 Task: Find connections with filter location Riachão do Jacuípe with filter topic #Economywith filter profile language German with filter current company Universal Ally with filter school Shri Shikshayatan College with filter industry Retail Furniture and Home Furnishings with filter service category Commercial Real Estate with filter keywords title Caregiver
Action: Mouse moved to (189, 217)
Screenshot: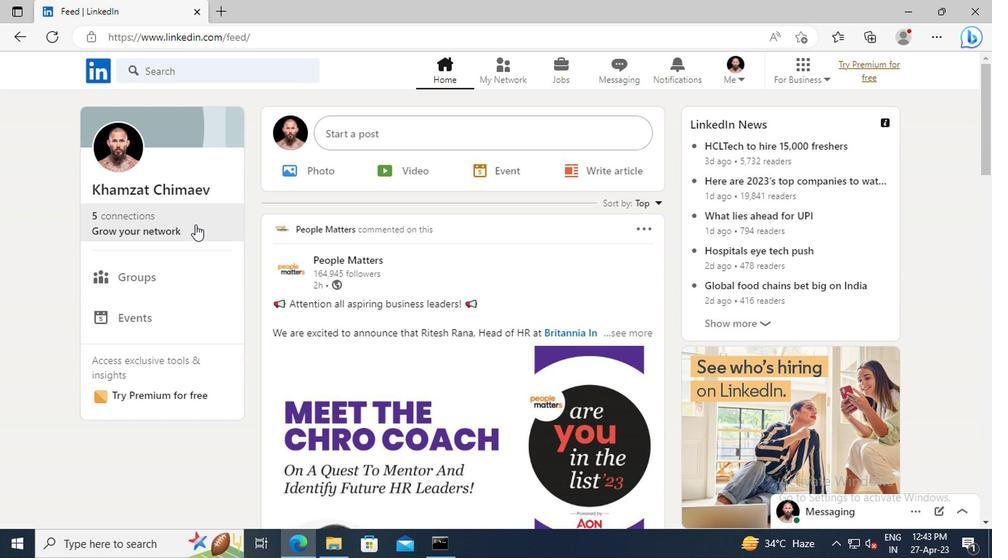 
Action: Mouse pressed left at (189, 217)
Screenshot: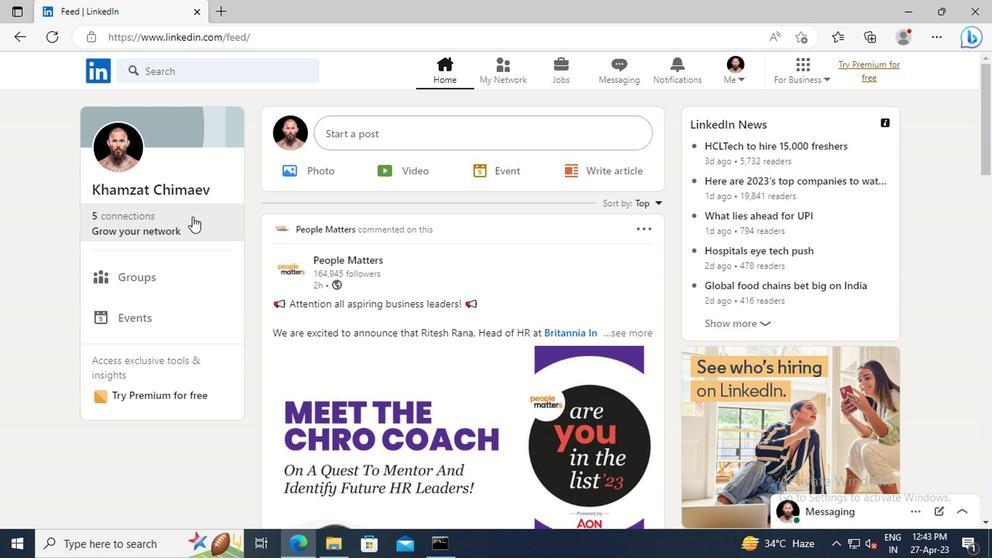 
Action: Mouse moved to (192, 157)
Screenshot: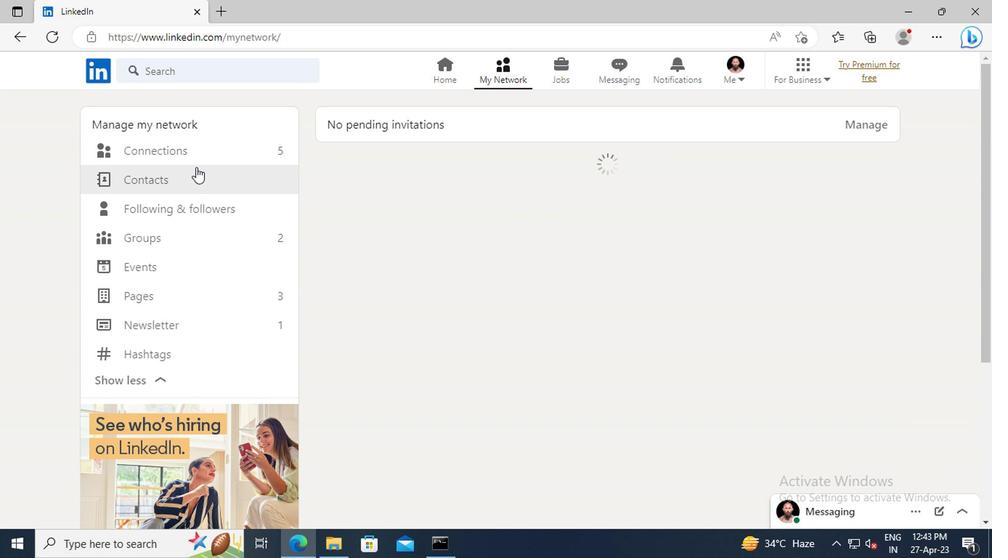 
Action: Mouse pressed left at (192, 157)
Screenshot: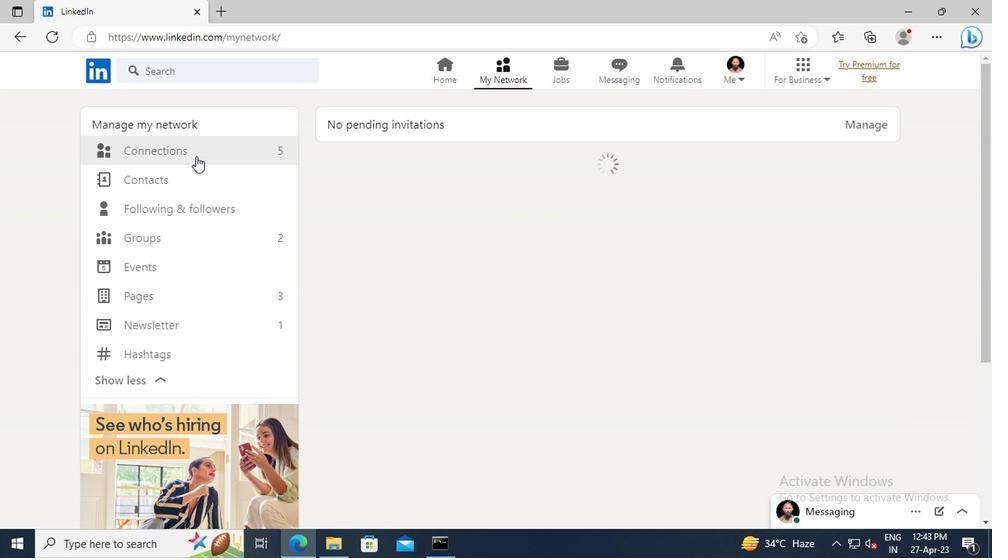 
Action: Mouse moved to (593, 157)
Screenshot: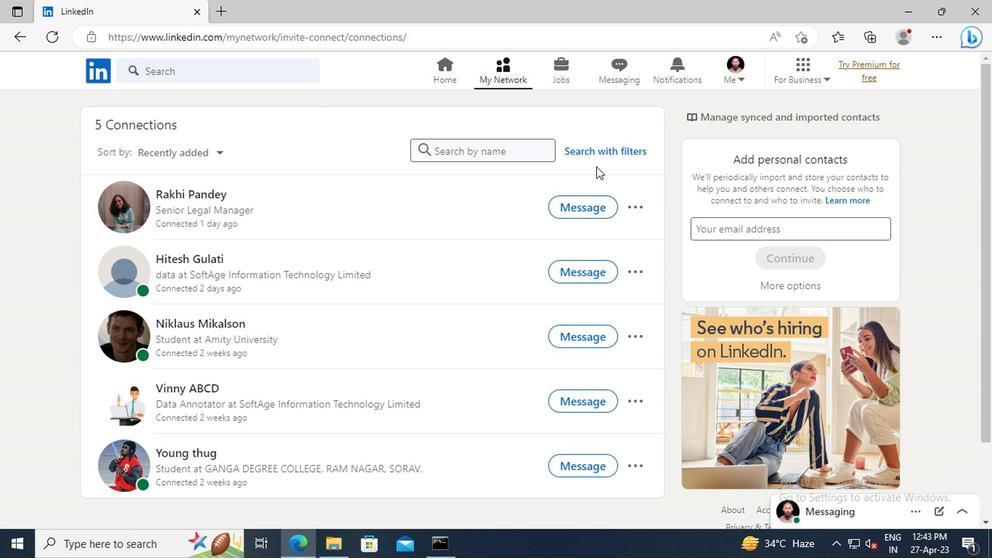 
Action: Mouse pressed left at (593, 157)
Screenshot: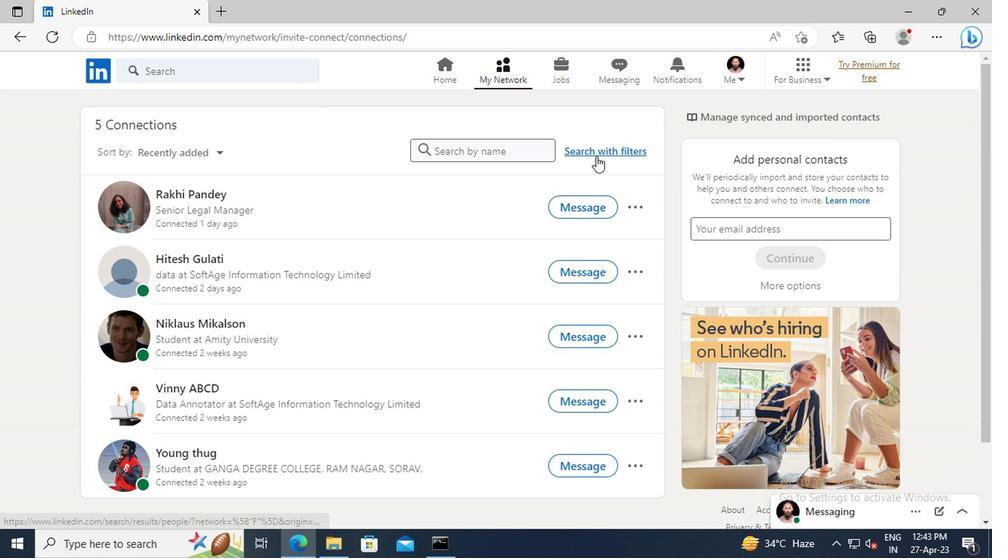 
Action: Mouse moved to (545, 114)
Screenshot: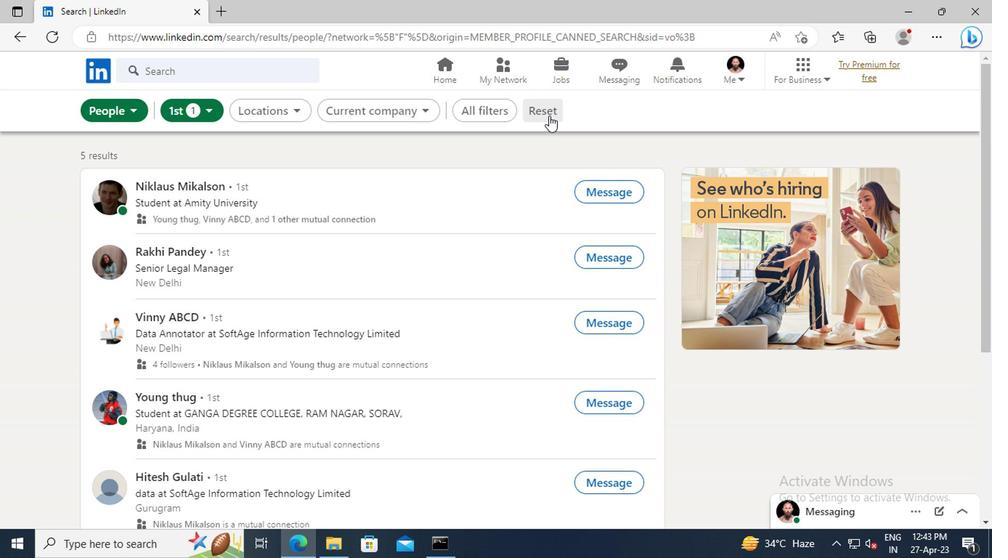 
Action: Mouse pressed left at (545, 114)
Screenshot: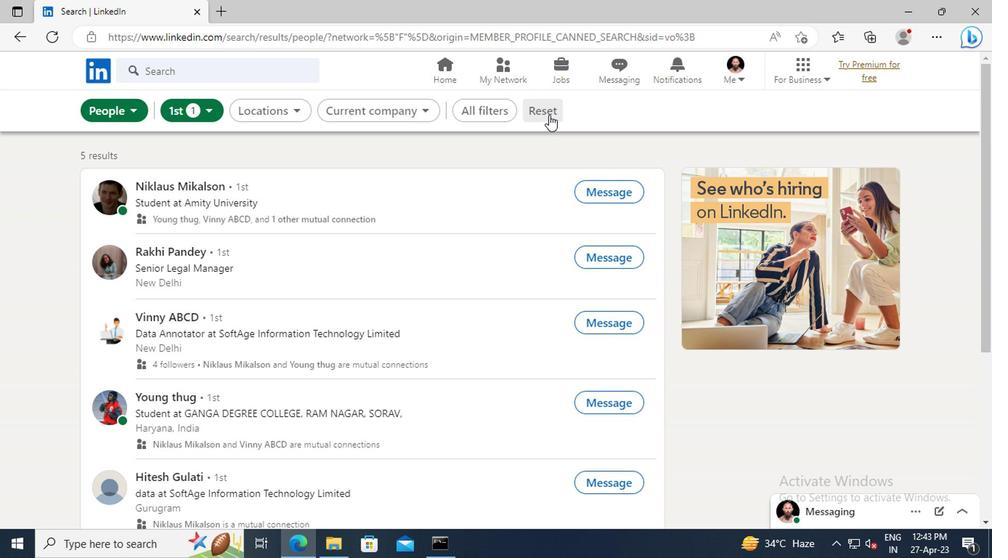 
Action: Mouse moved to (517, 112)
Screenshot: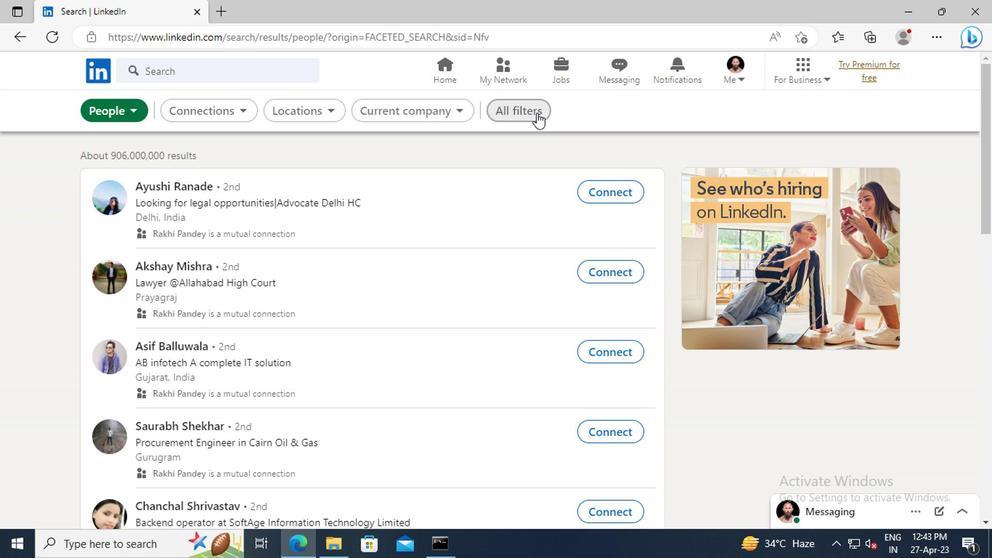 
Action: Mouse pressed left at (517, 112)
Screenshot: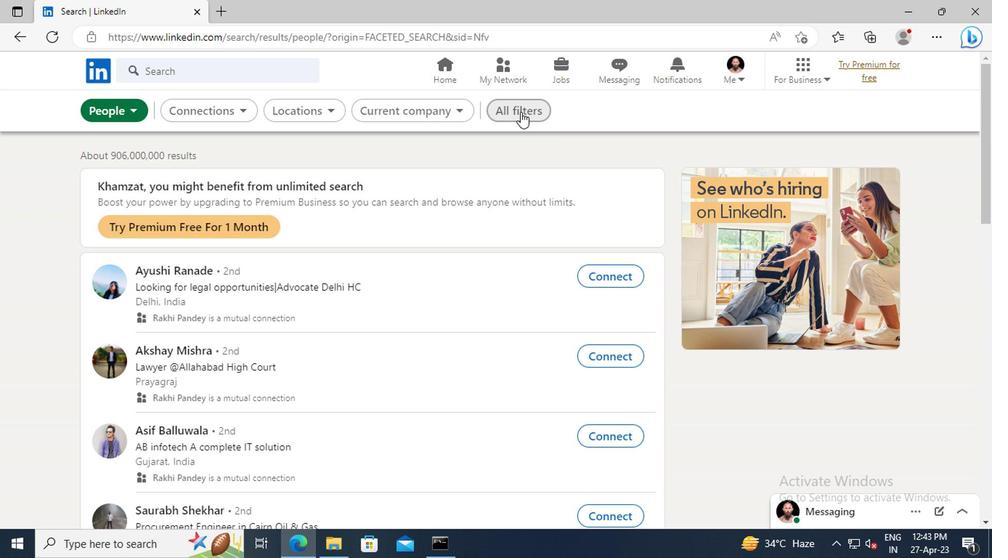 
Action: Mouse moved to (816, 287)
Screenshot: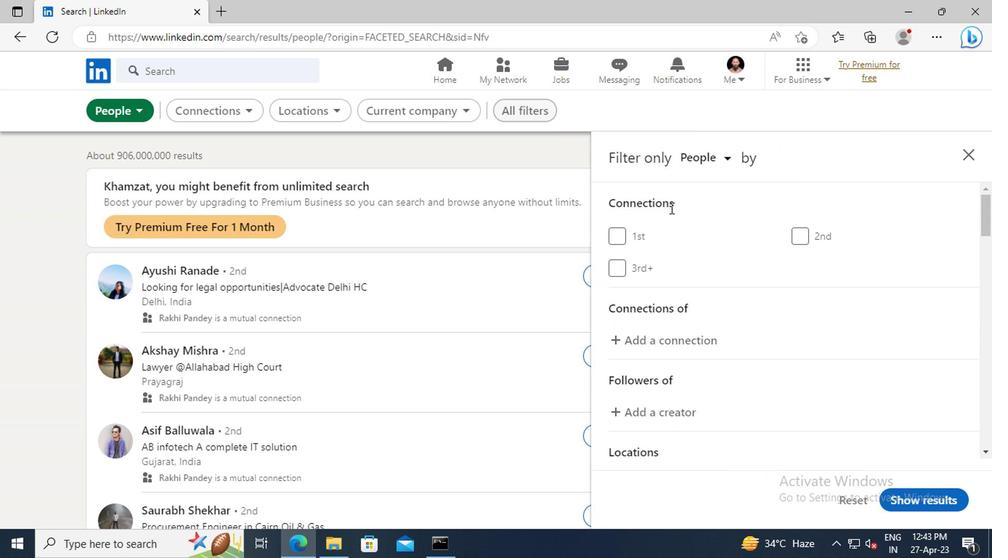 
Action: Mouse scrolled (816, 286) with delta (0, 0)
Screenshot: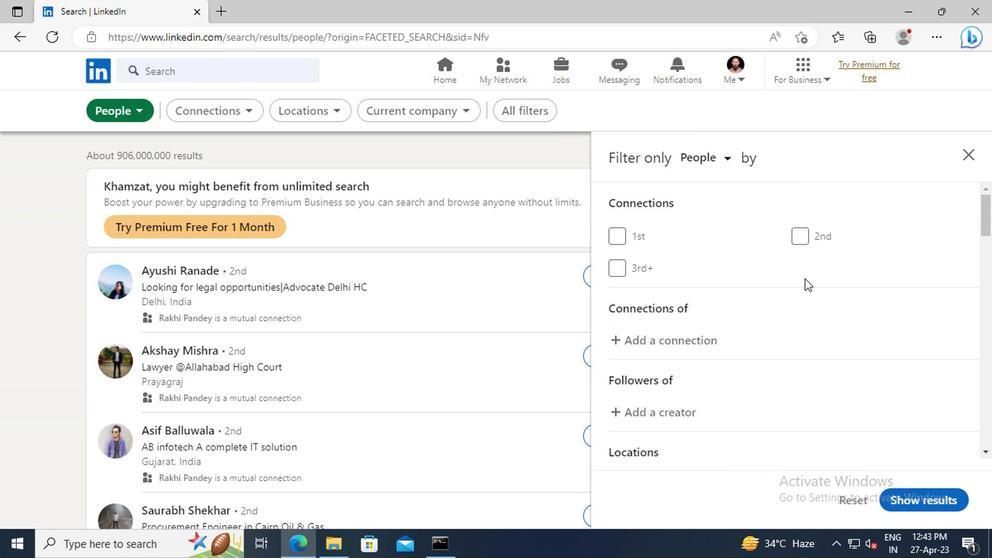 
Action: Mouse scrolled (816, 286) with delta (0, 0)
Screenshot: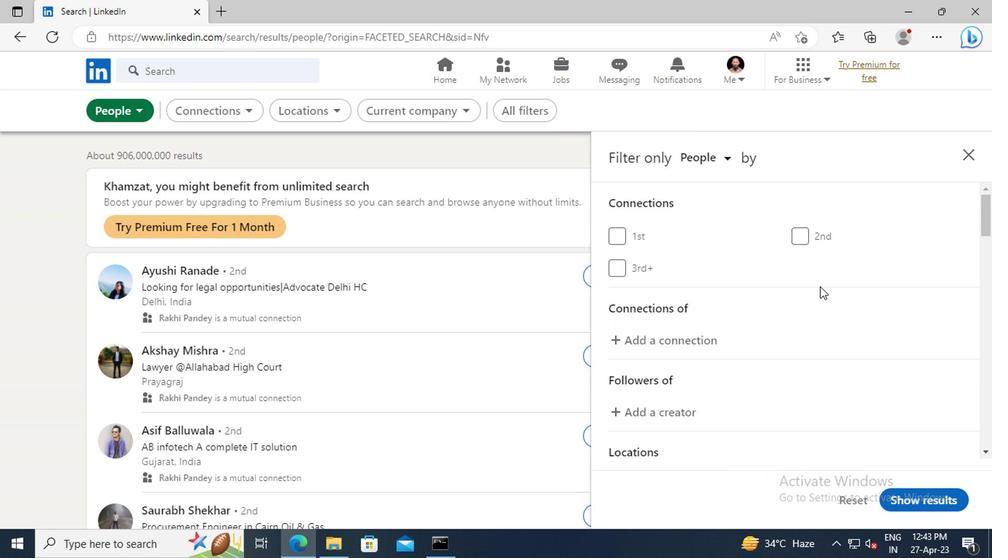 
Action: Mouse scrolled (816, 286) with delta (0, 0)
Screenshot: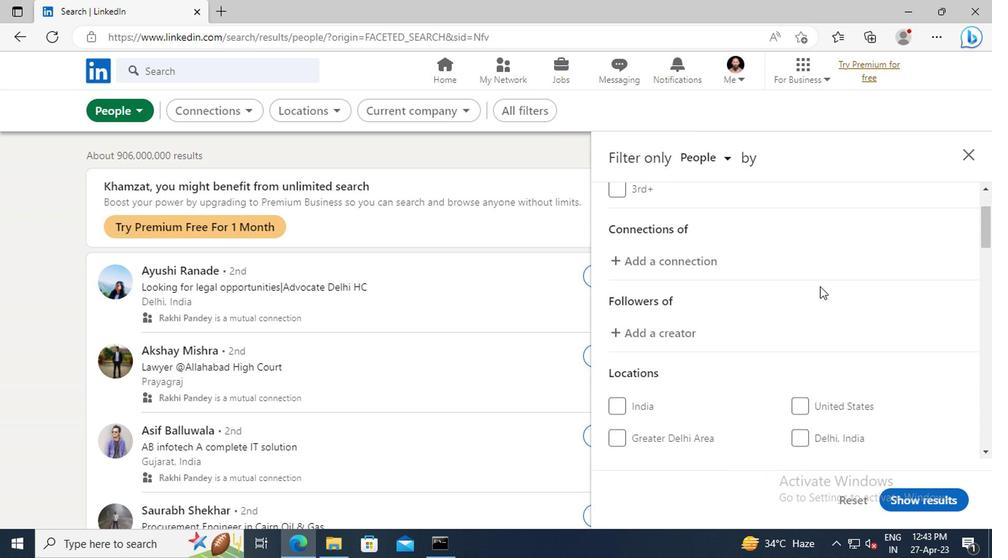 
Action: Mouse scrolled (816, 286) with delta (0, 0)
Screenshot: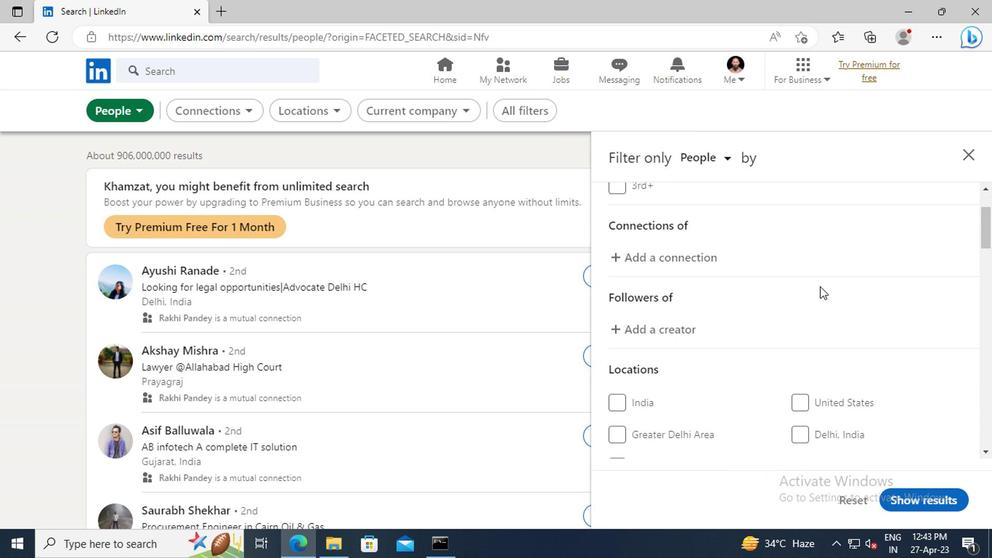 
Action: Mouse scrolled (816, 286) with delta (0, 0)
Screenshot: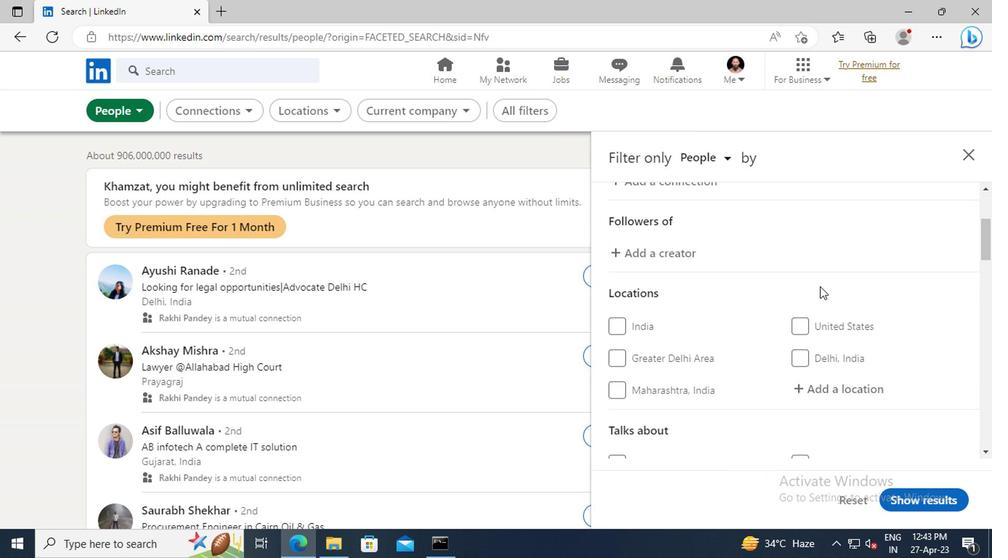 
Action: Mouse moved to (818, 338)
Screenshot: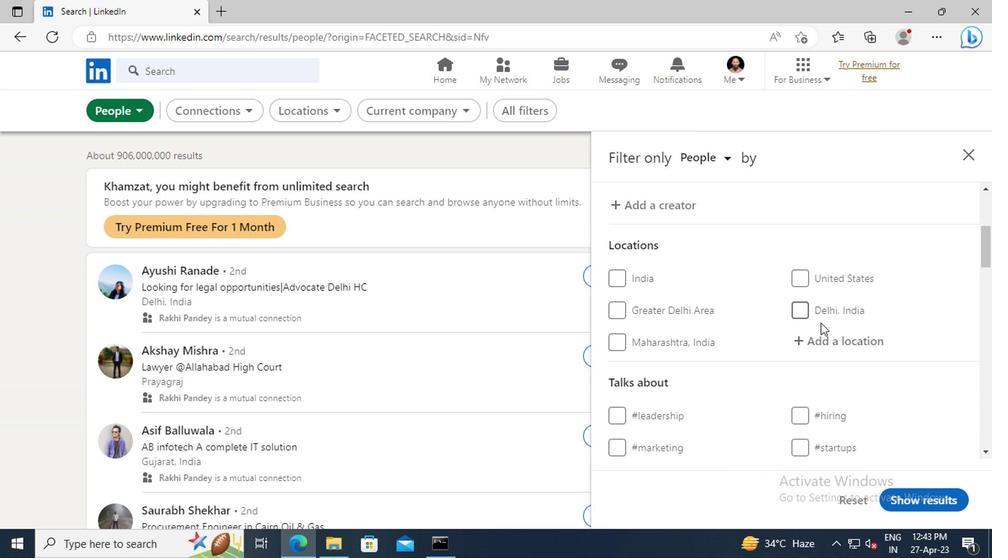 
Action: Mouse pressed left at (818, 338)
Screenshot: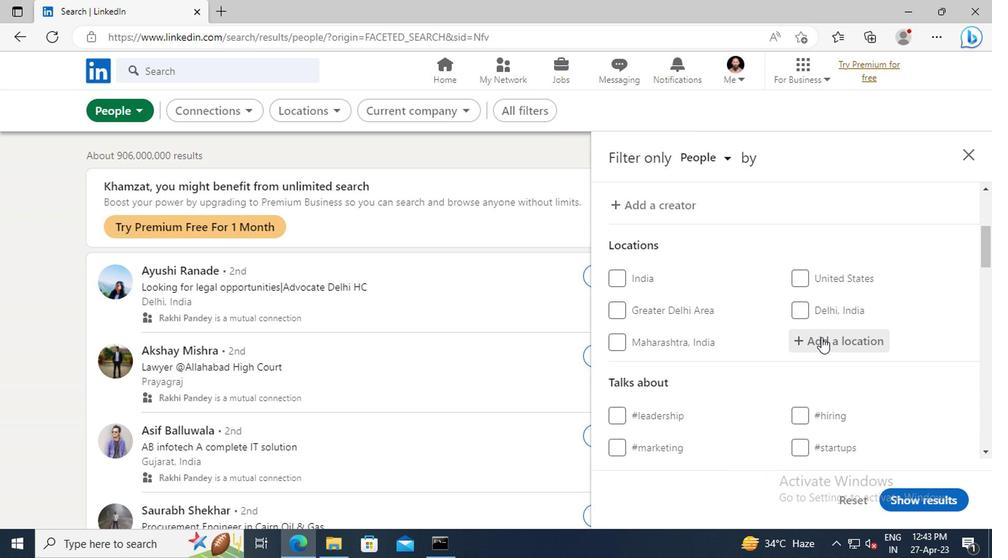 
Action: Key pressed <Key.shift>RIACHAO<Key.space>DO<Key.space><Key.shift>JACUIPE
Screenshot: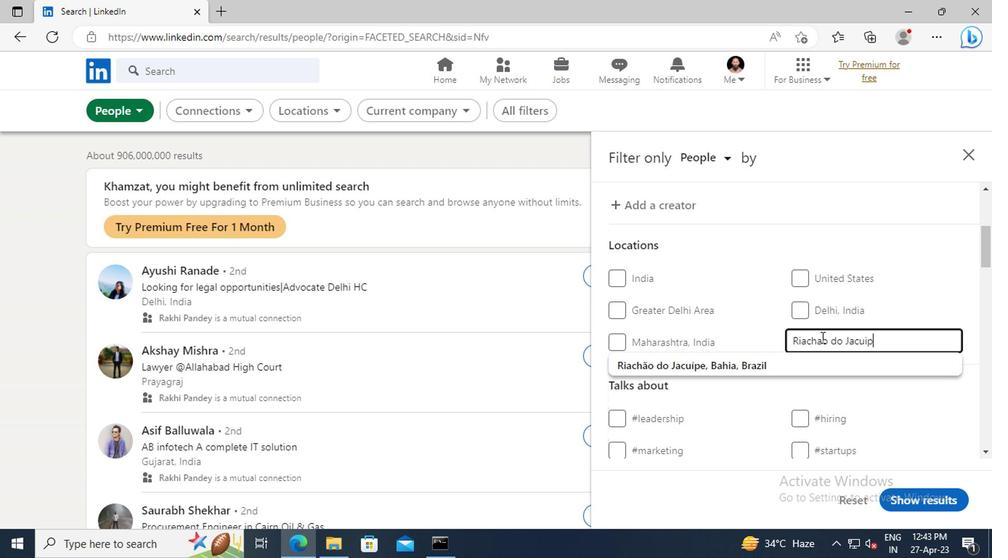 
Action: Mouse moved to (823, 363)
Screenshot: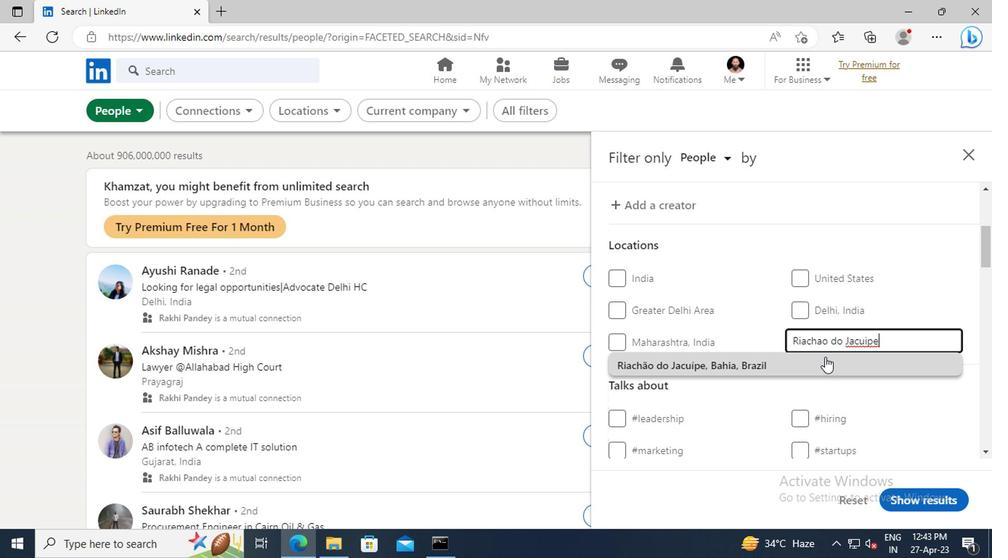 
Action: Mouse pressed left at (823, 363)
Screenshot: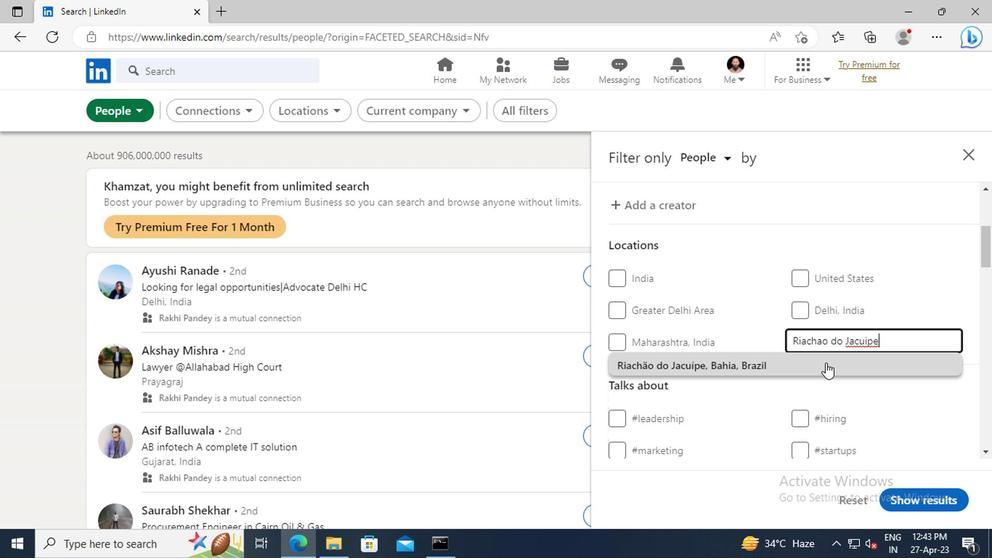 
Action: Mouse moved to (828, 324)
Screenshot: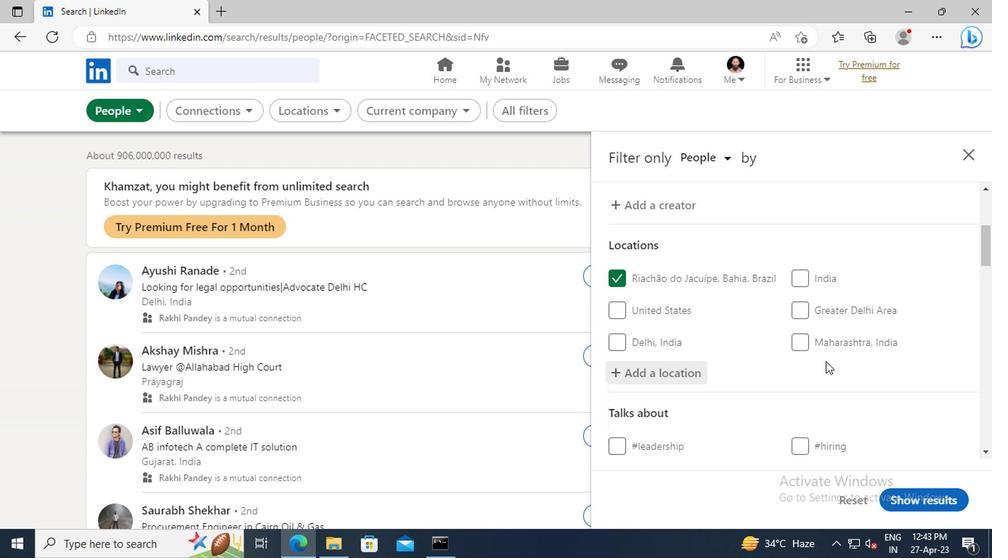 
Action: Mouse scrolled (828, 324) with delta (0, 0)
Screenshot: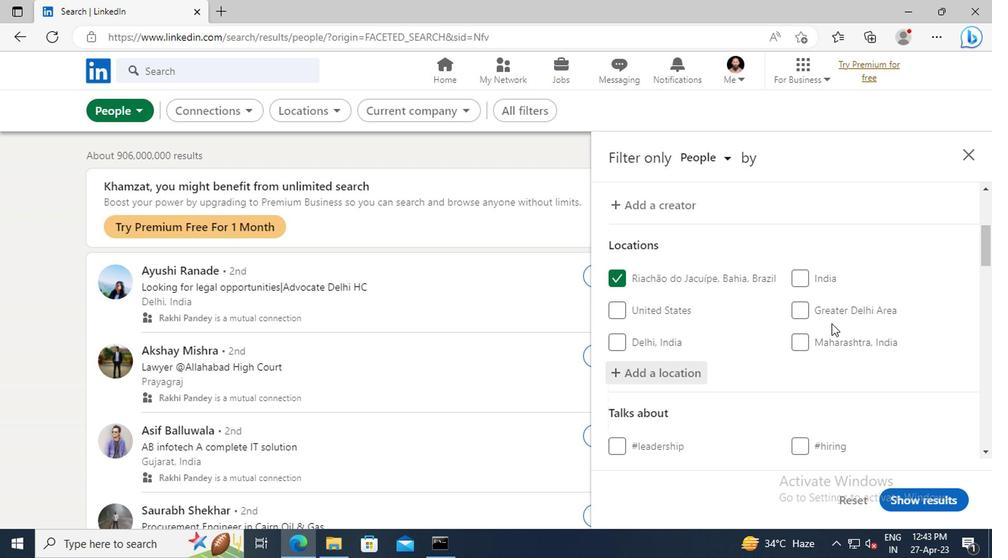 
Action: Mouse scrolled (828, 324) with delta (0, 0)
Screenshot: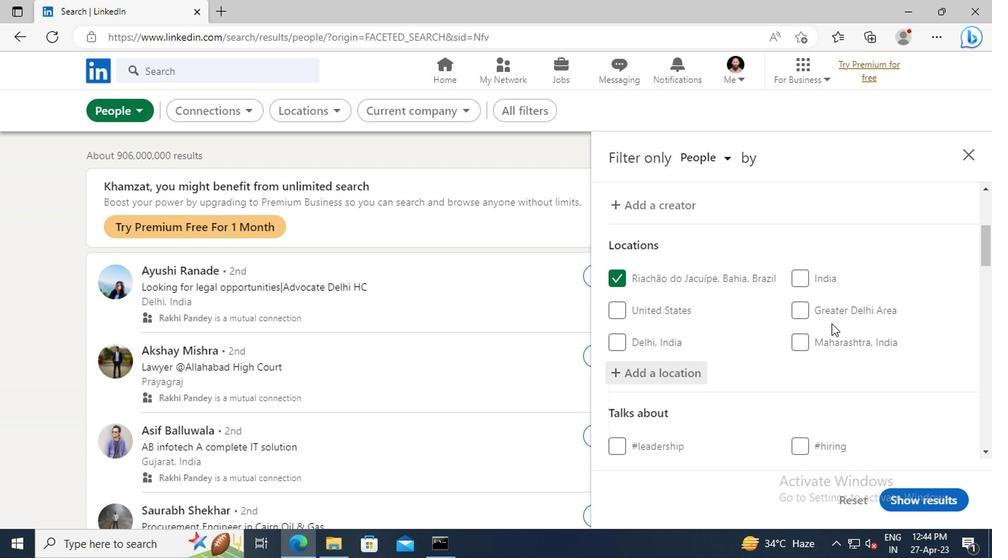 
Action: Mouse scrolled (828, 324) with delta (0, 0)
Screenshot: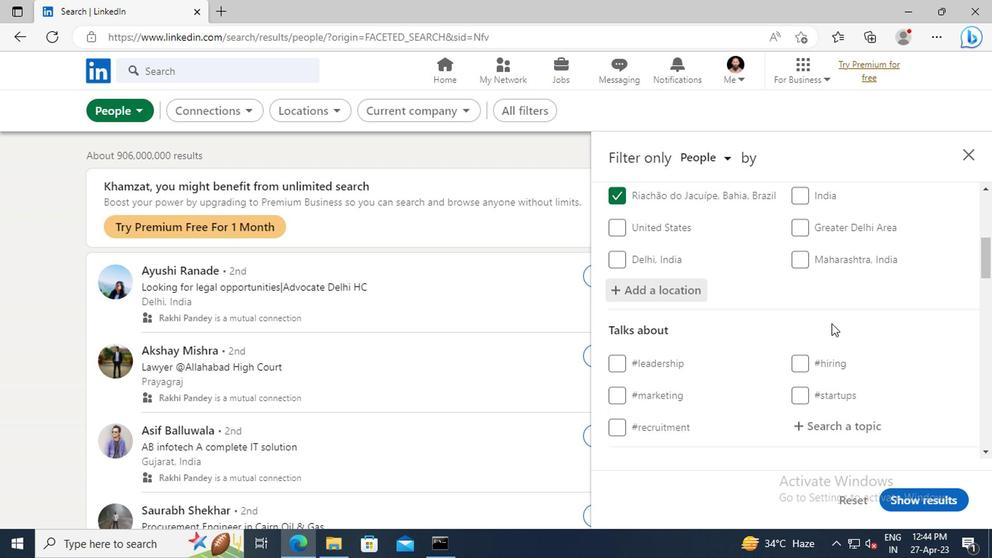 
Action: Mouse scrolled (828, 324) with delta (0, 0)
Screenshot: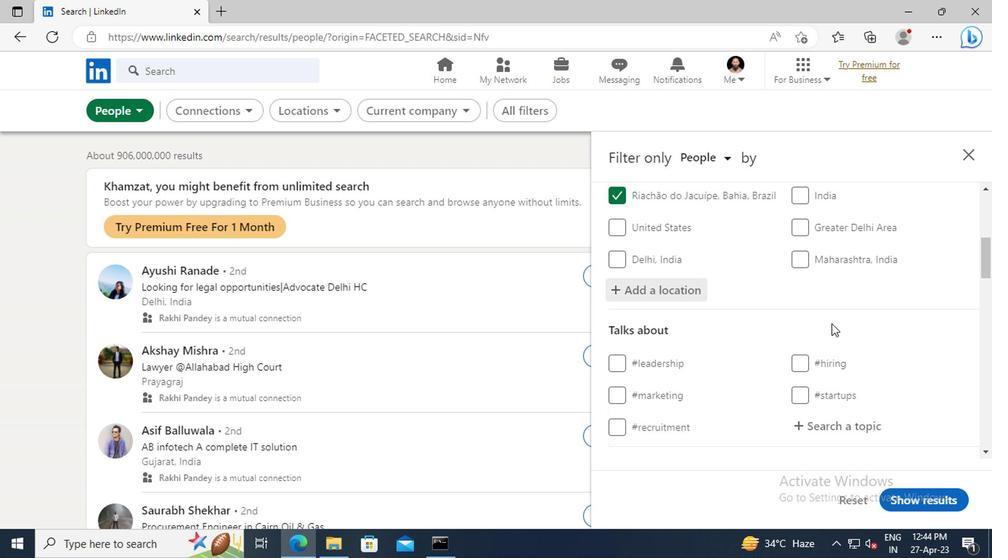 
Action: Mouse moved to (835, 342)
Screenshot: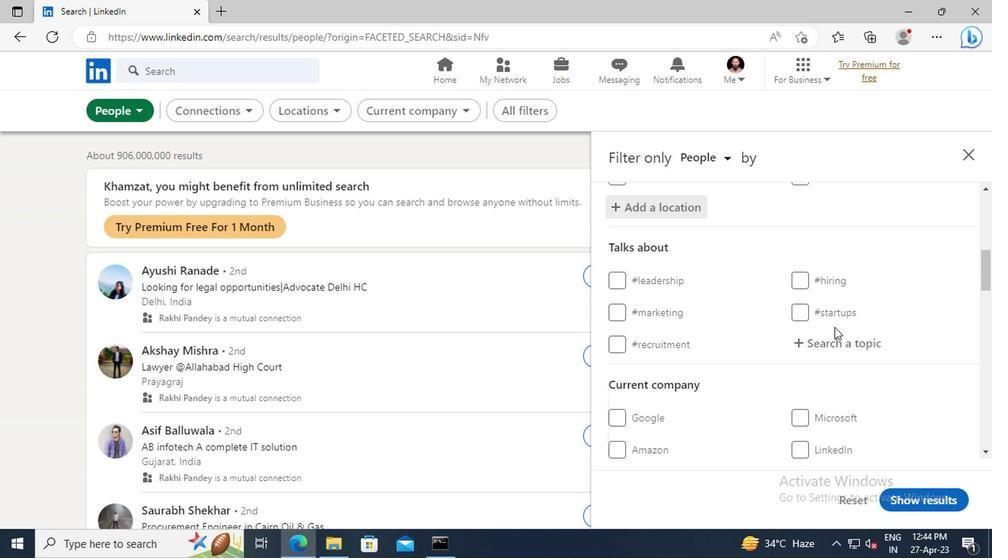 
Action: Mouse pressed left at (835, 342)
Screenshot: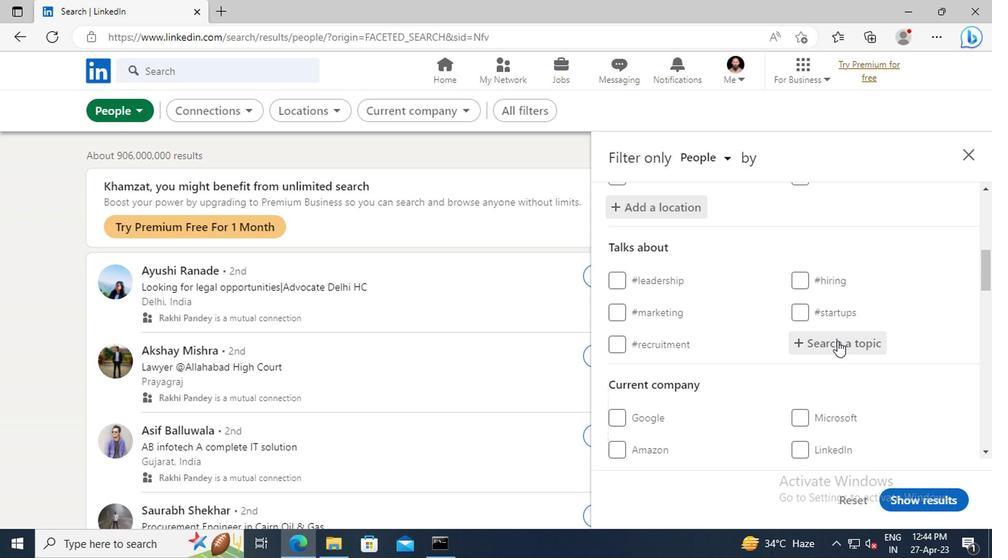 
Action: Key pressed <Key.shift>#ECONOMYWITH<Key.enter>
Screenshot: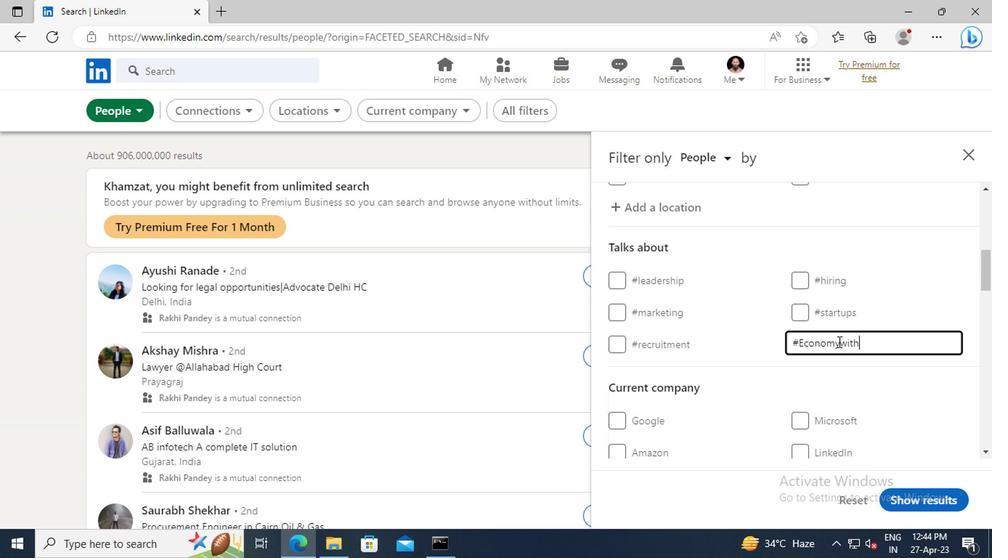 
Action: Mouse moved to (782, 350)
Screenshot: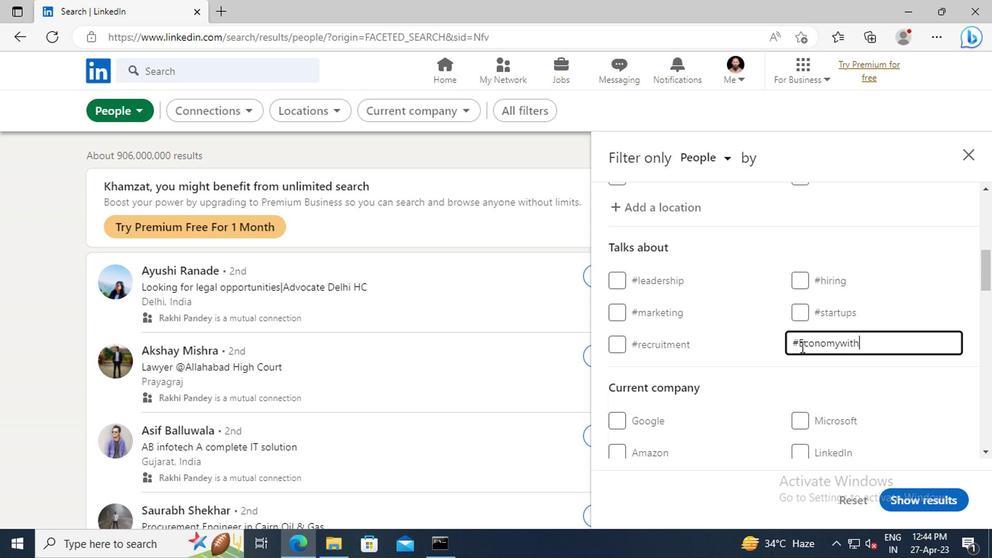 
Action: Mouse scrolled (782, 349) with delta (0, 0)
Screenshot: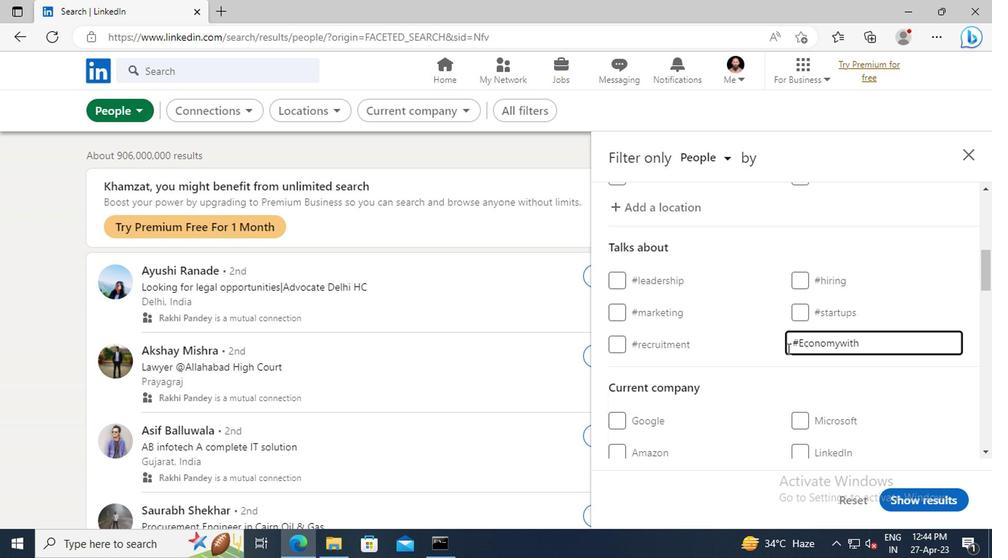 
Action: Mouse scrolled (782, 349) with delta (0, 0)
Screenshot: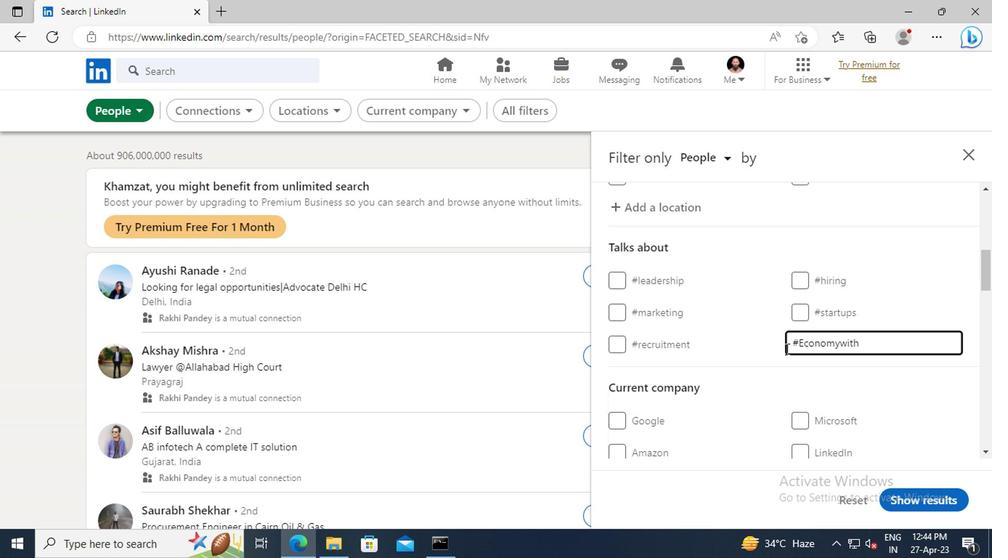 
Action: Mouse scrolled (782, 349) with delta (0, 0)
Screenshot: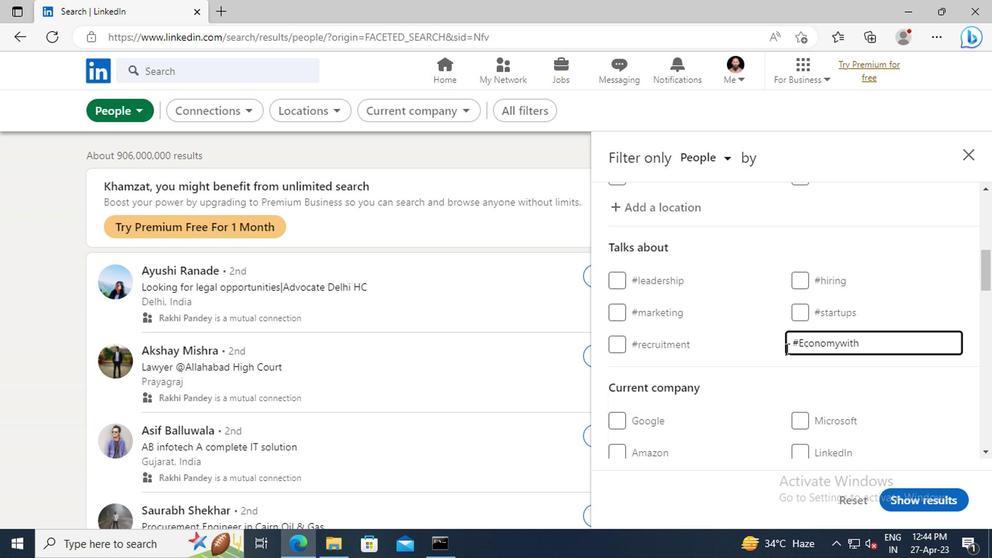 
Action: Mouse scrolled (782, 349) with delta (0, 0)
Screenshot: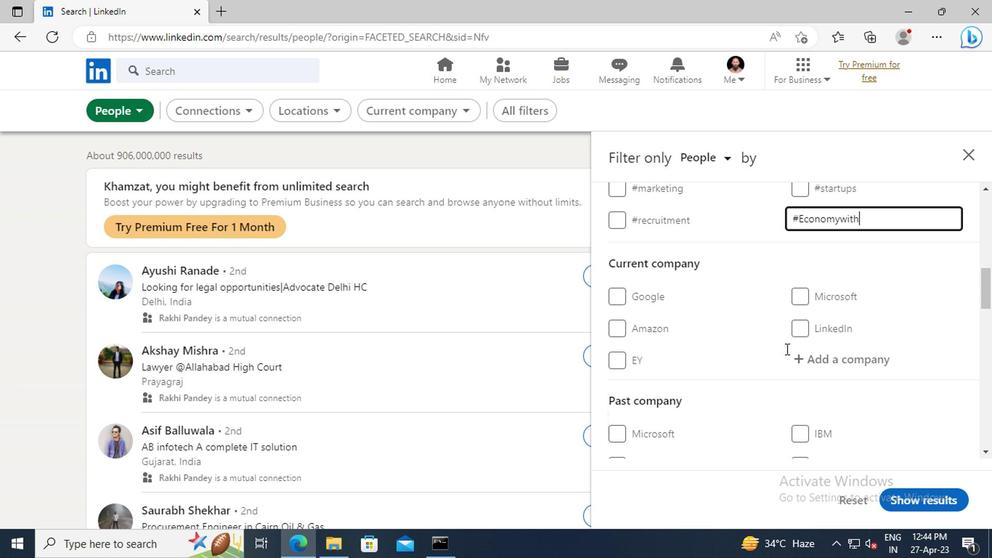 
Action: Mouse scrolled (782, 349) with delta (0, 0)
Screenshot: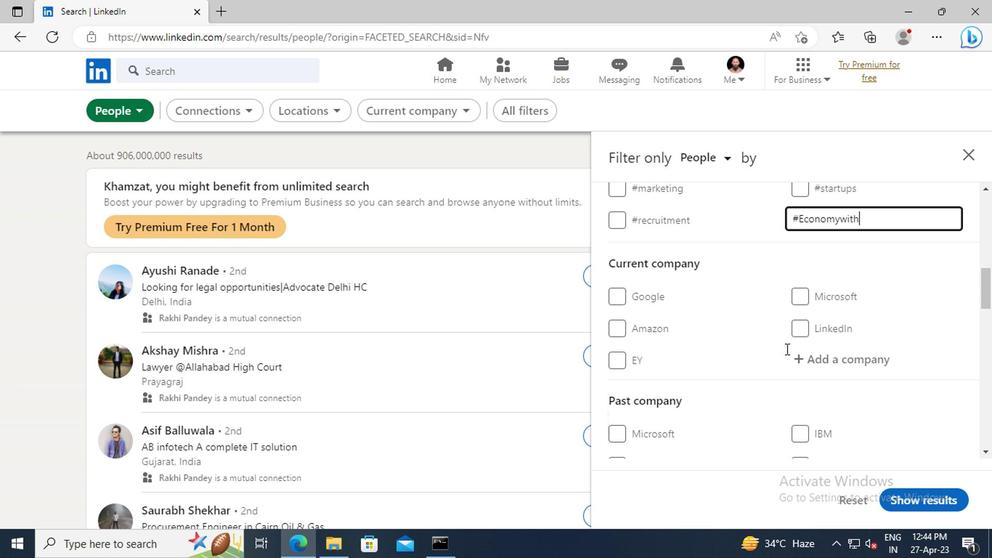 
Action: Mouse scrolled (782, 349) with delta (0, 0)
Screenshot: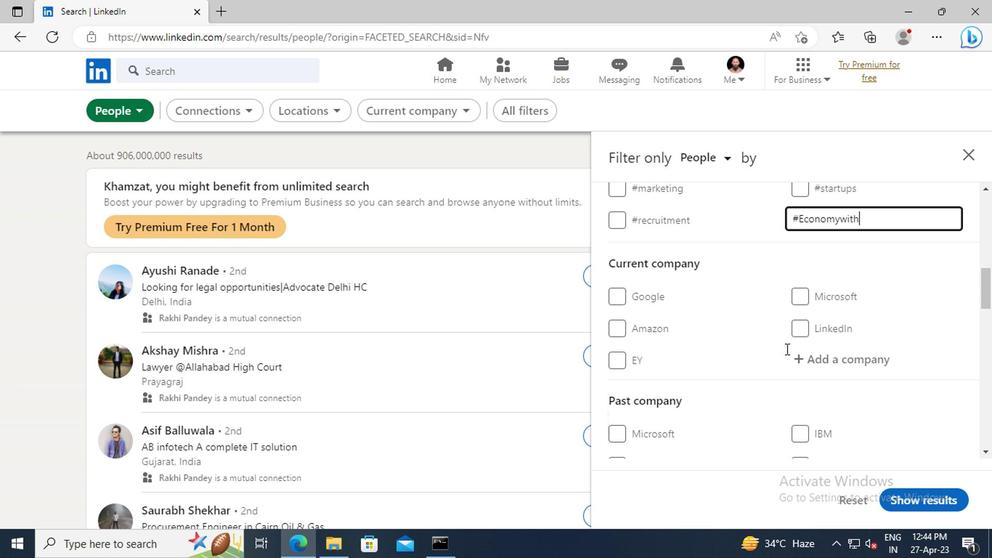 
Action: Mouse scrolled (782, 349) with delta (0, 0)
Screenshot: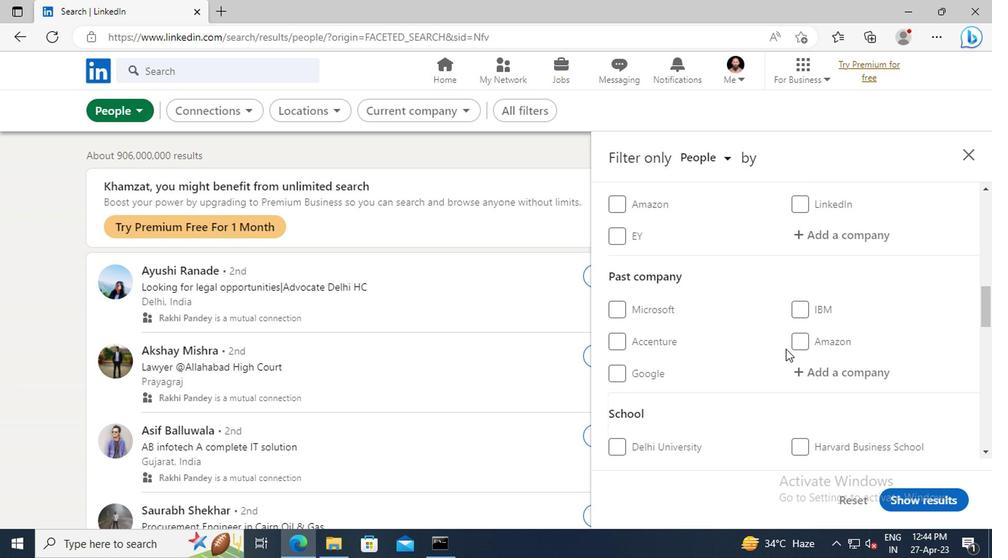 
Action: Mouse scrolled (782, 349) with delta (0, 0)
Screenshot: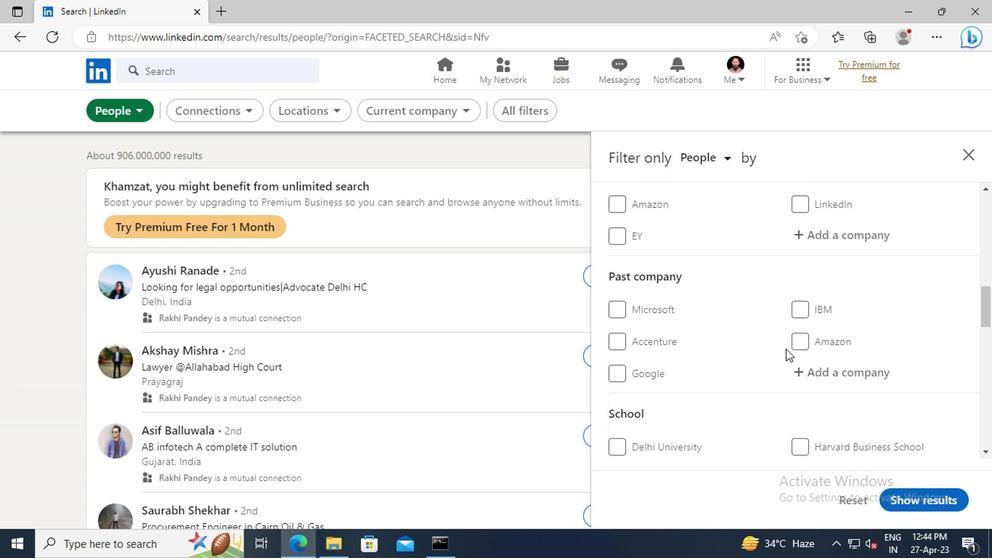 
Action: Mouse scrolled (782, 349) with delta (0, 0)
Screenshot: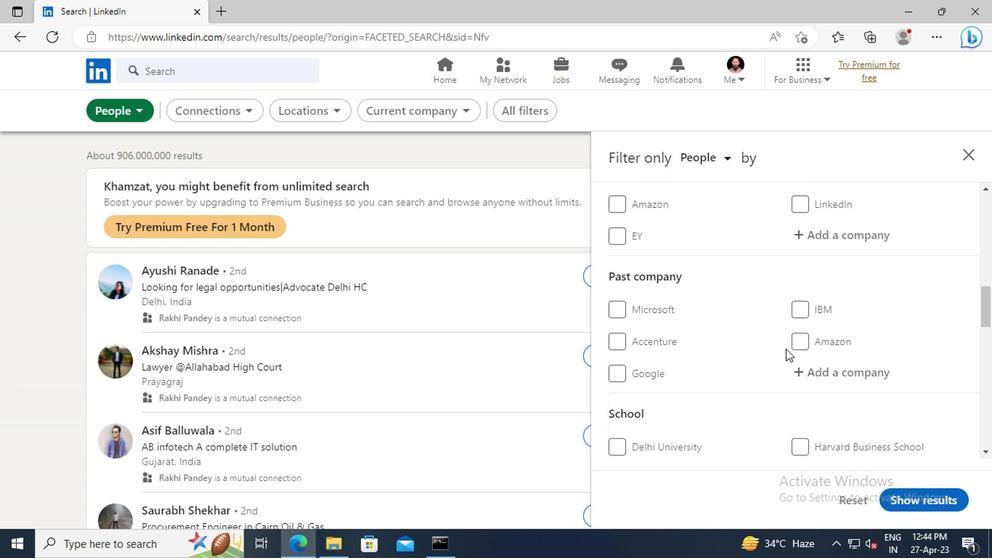 
Action: Mouse scrolled (782, 349) with delta (0, 0)
Screenshot: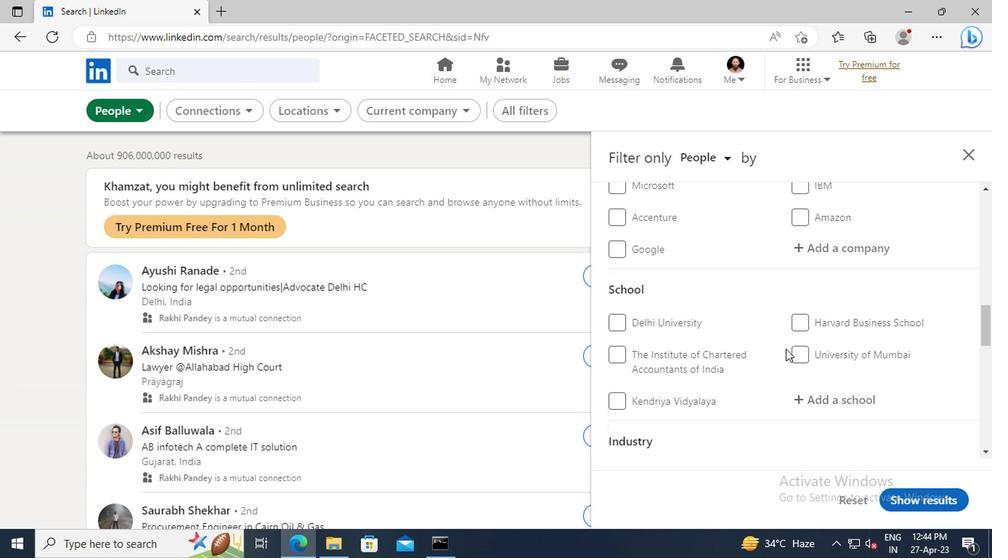 
Action: Mouse scrolled (782, 349) with delta (0, 0)
Screenshot: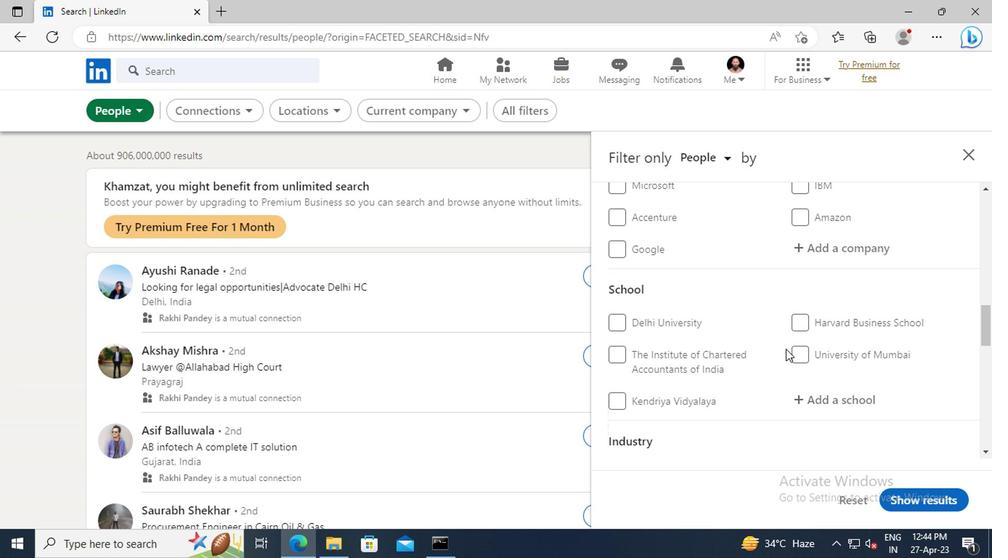 
Action: Mouse scrolled (782, 349) with delta (0, 0)
Screenshot: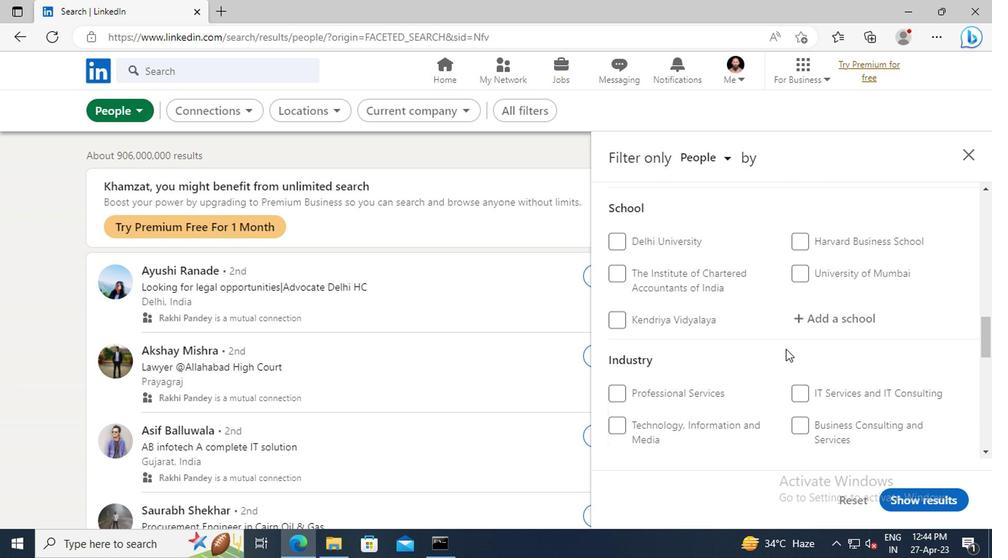 
Action: Mouse scrolled (782, 349) with delta (0, 0)
Screenshot: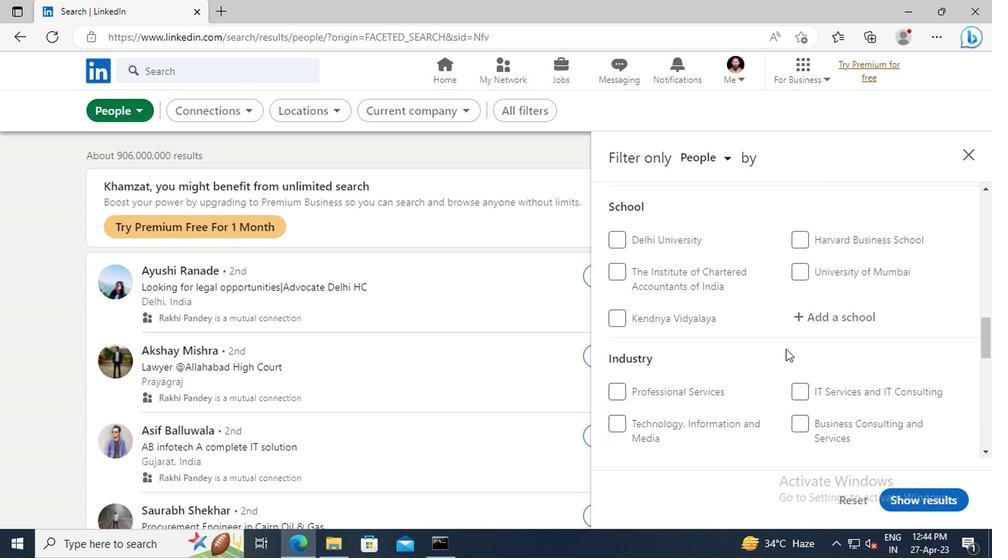 
Action: Mouse scrolled (782, 349) with delta (0, 0)
Screenshot: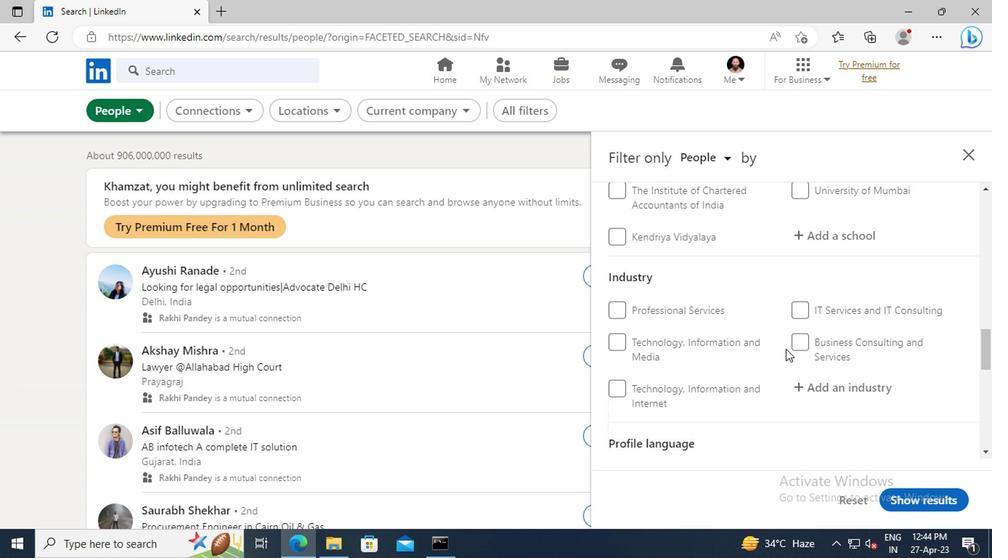 
Action: Mouse scrolled (782, 349) with delta (0, 0)
Screenshot: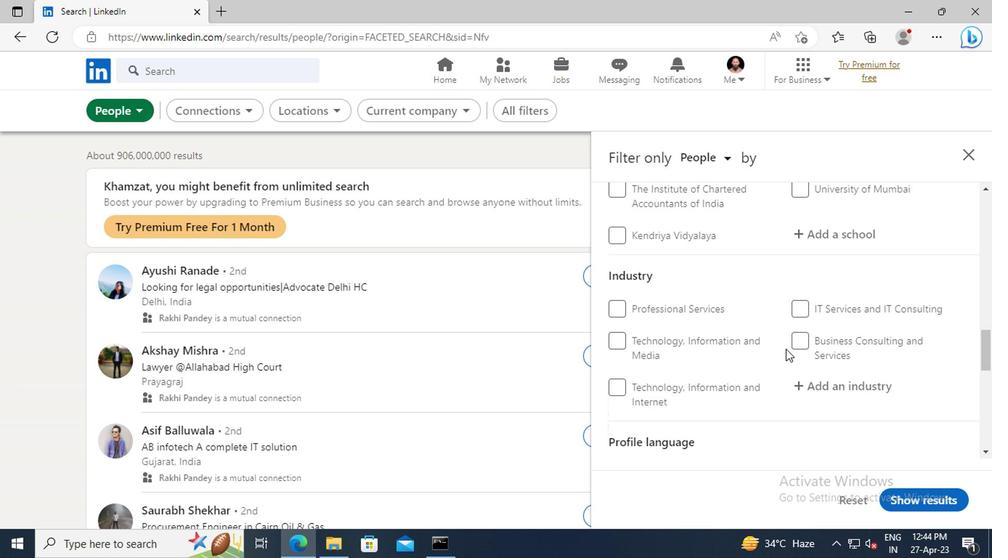 
Action: Mouse scrolled (782, 349) with delta (0, 0)
Screenshot: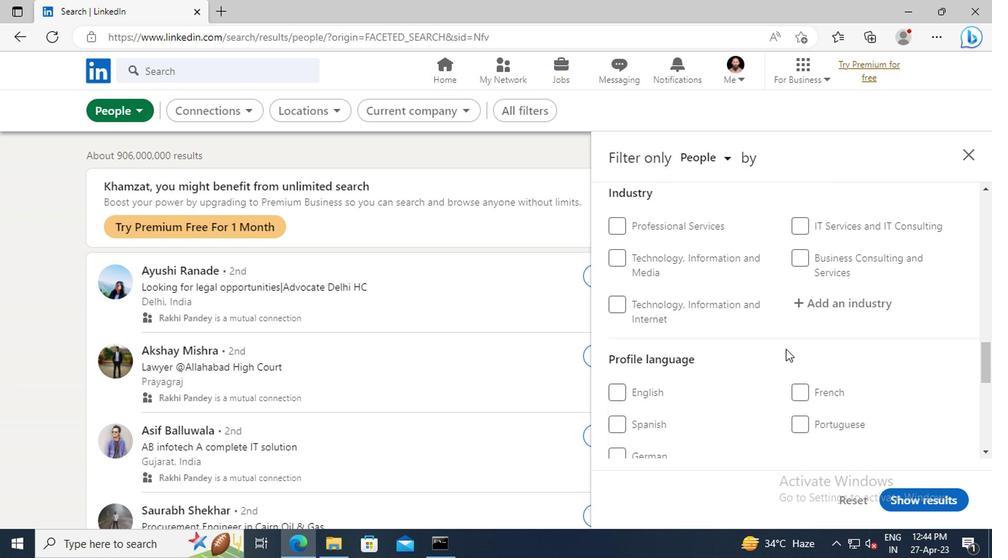 
Action: Mouse moved to (616, 415)
Screenshot: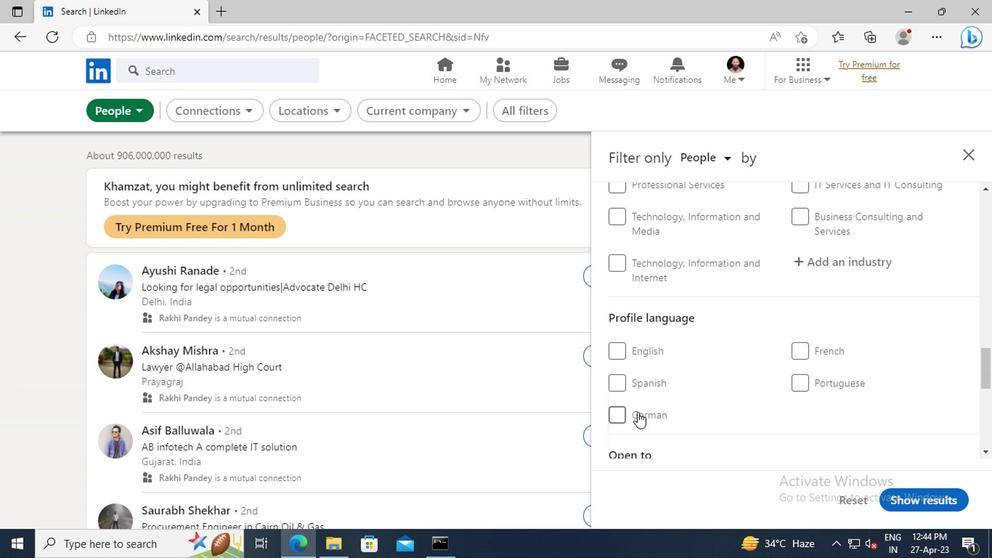 
Action: Mouse pressed left at (616, 415)
Screenshot: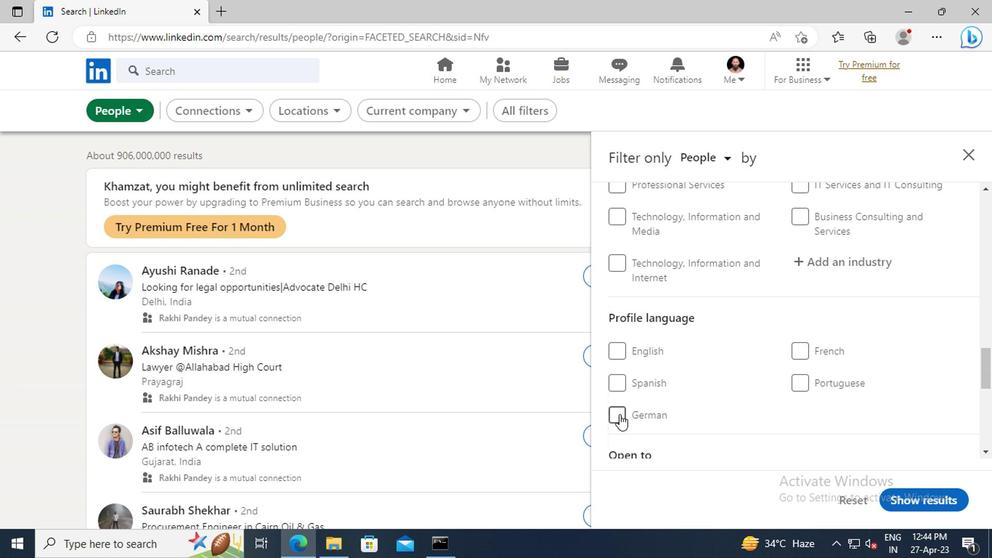 
Action: Mouse moved to (780, 382)
Screenshot: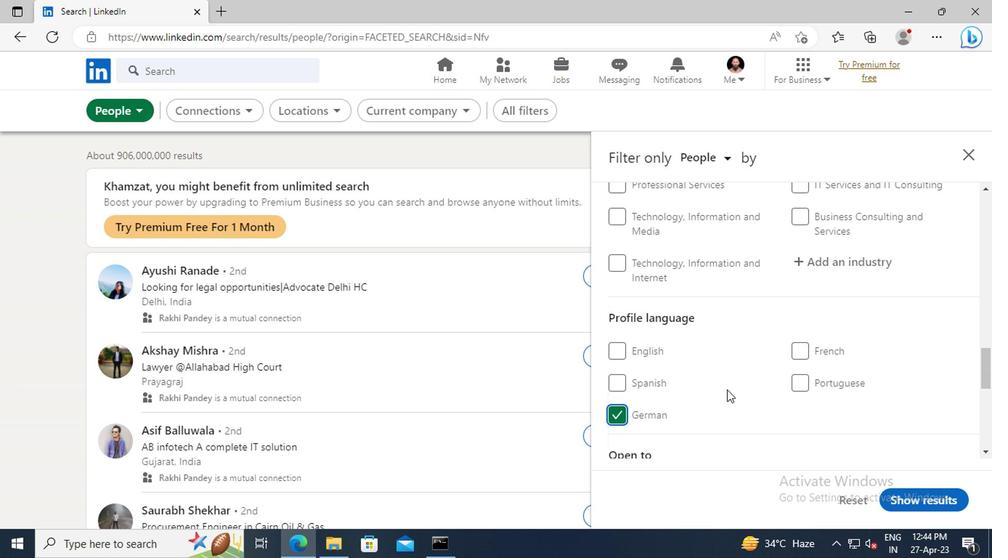 
Action: Mouse scrolled (780, 383) with delta (0, 1)
Screenshot: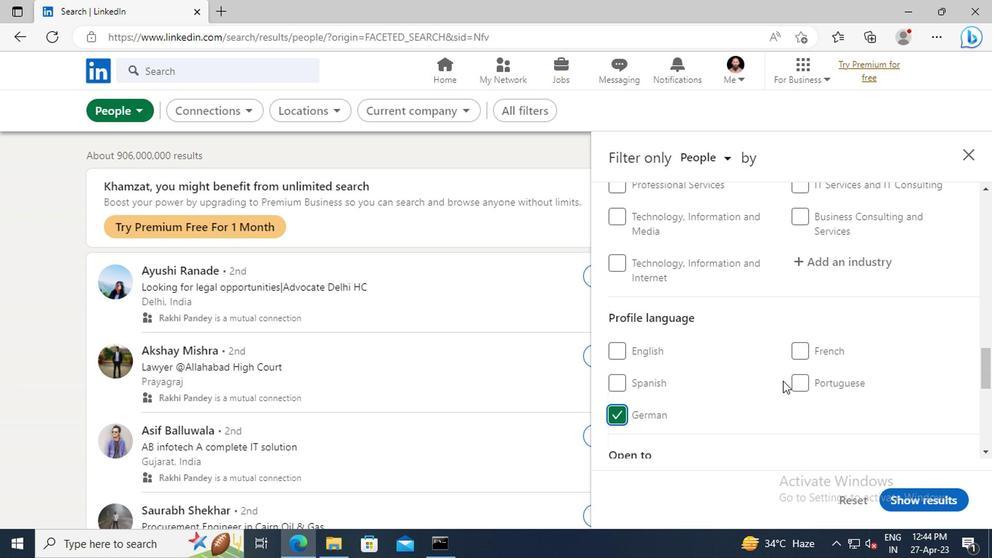
Action: Mouse scrolled (780, 383) with delta (0, 1)
Screenshot: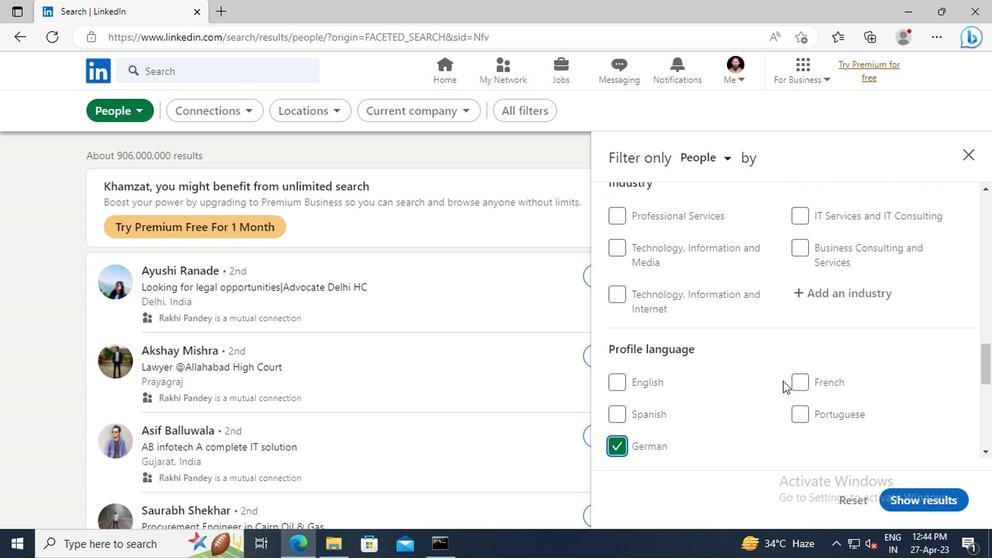 
Action: Mouse scrolled (780, 383) with delta (0, 1)
Screenshot: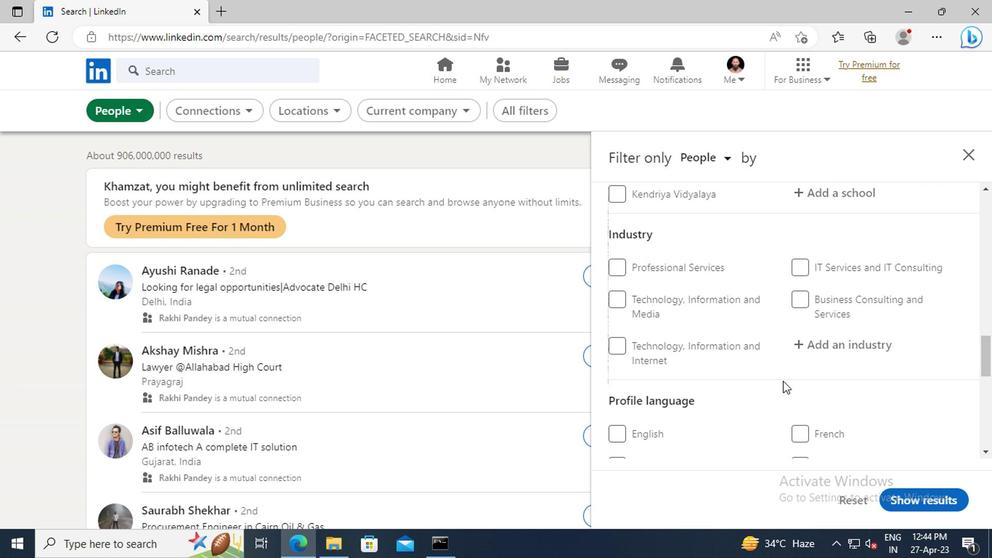 
Action: Mouse scrolled (780, 383) with delta (0, 1)
Screenshot: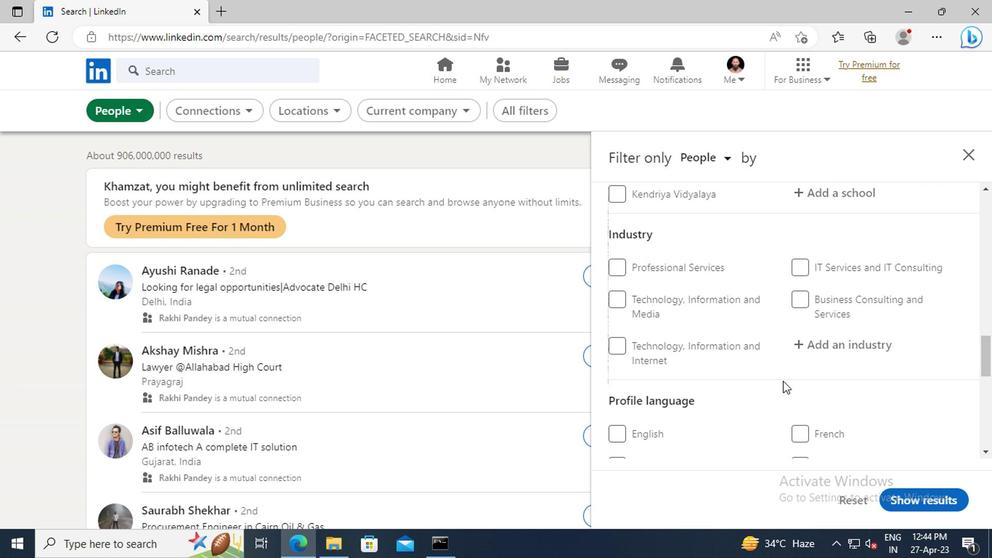 
Action: Mouse scrolled (780, 383) with delta (0, 1)
Screenshot: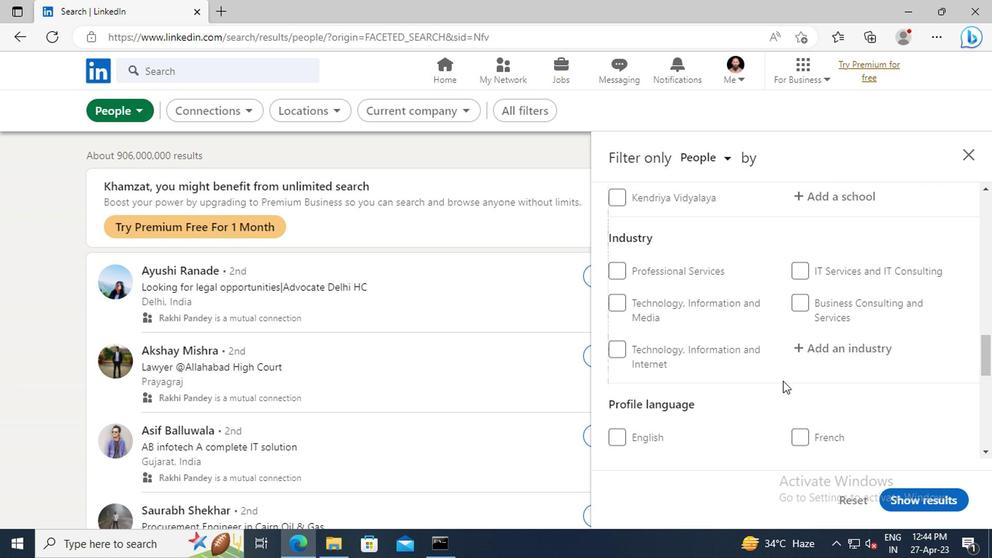 
Action: Mouse scrolled (780, 383) with delta (0, 1)
Screenshot: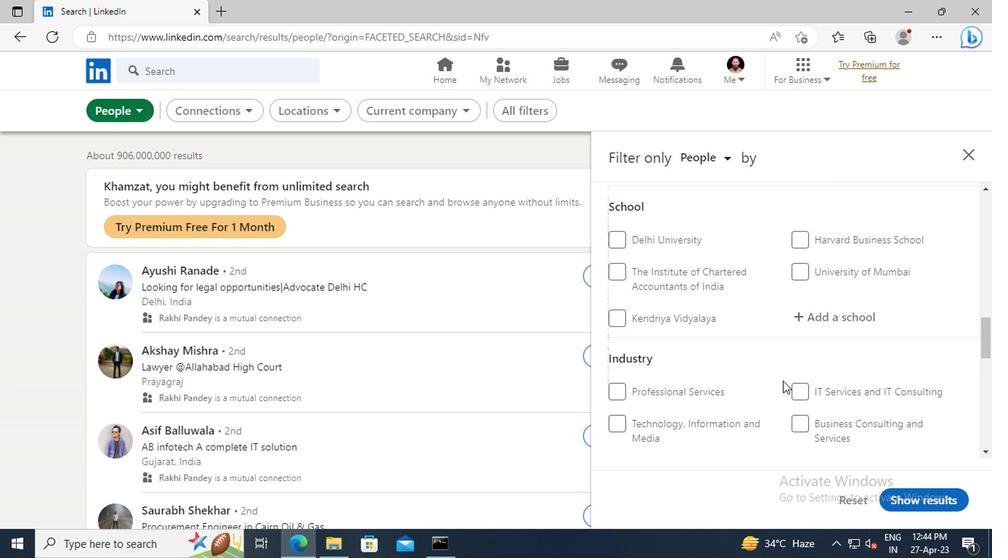 
Action: Mouse scrolled (780, 383) with delta (0, 1)
Screenshot: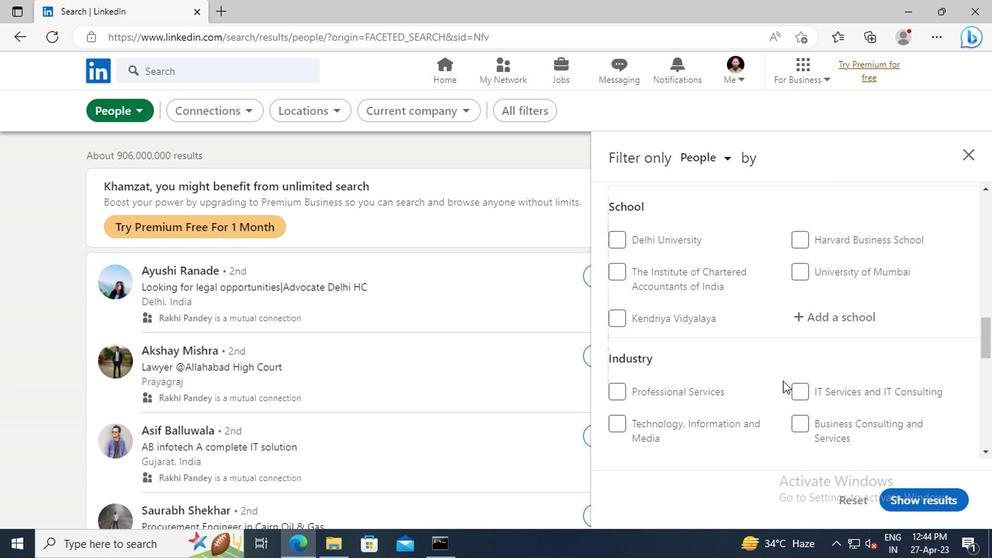 
Action: Mouse scrolled (780, 383) with delta (0, 1)
Screenshot: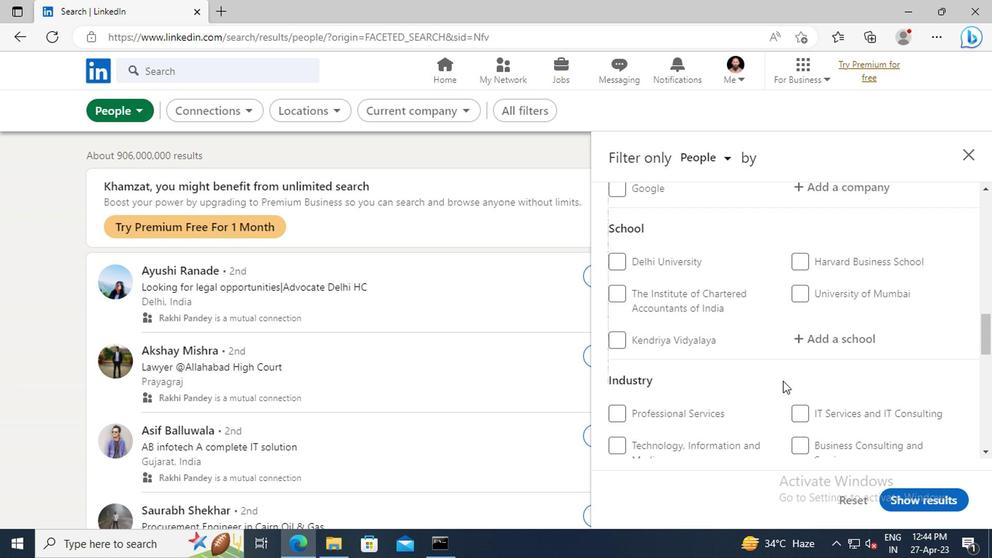 
Action: Mouse scrolled (780, 383) with delta (0, 1)
Screenshot: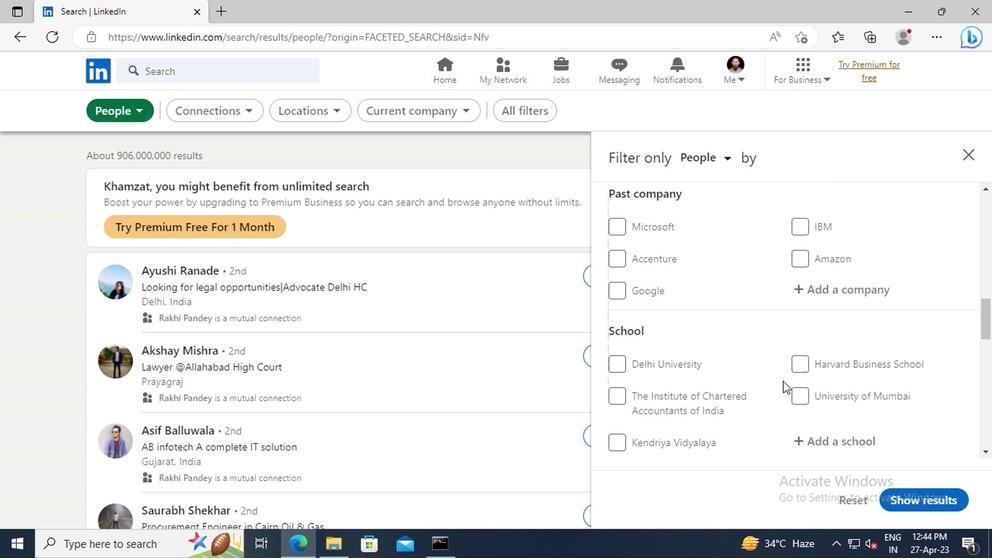 
Action: Mouse scrolled (780, 383) with delta (0, 1)
Screenshot: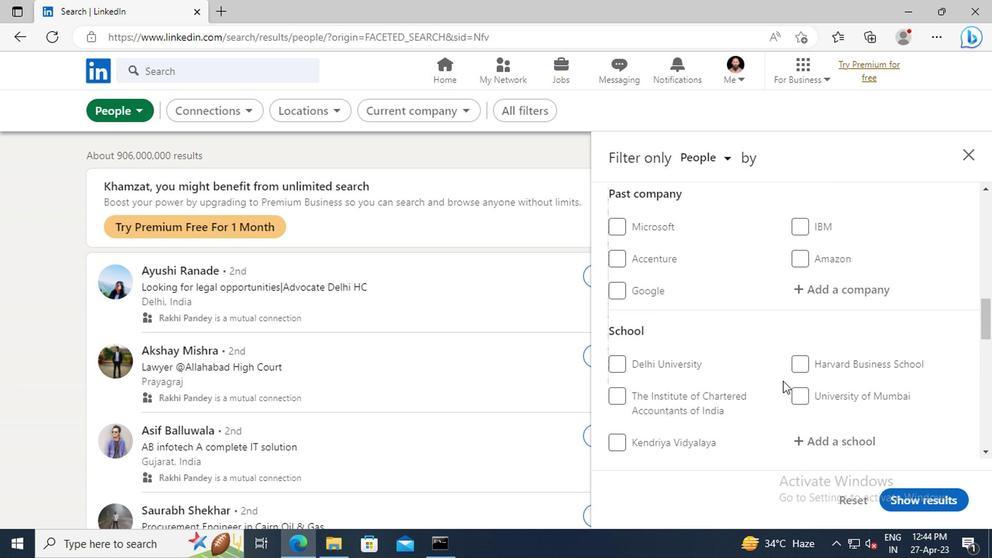 
Action: Mouse scrolled (780, 383) with delta (0, 1)
Screenshot: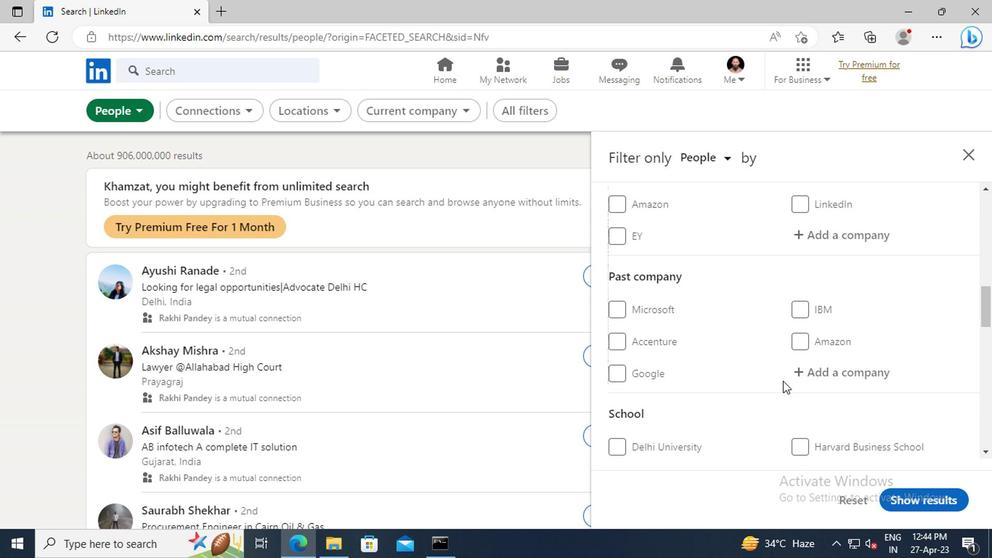 
Action: Mouse scrolled (780, 383) with delta (0, 1)
Screenshot: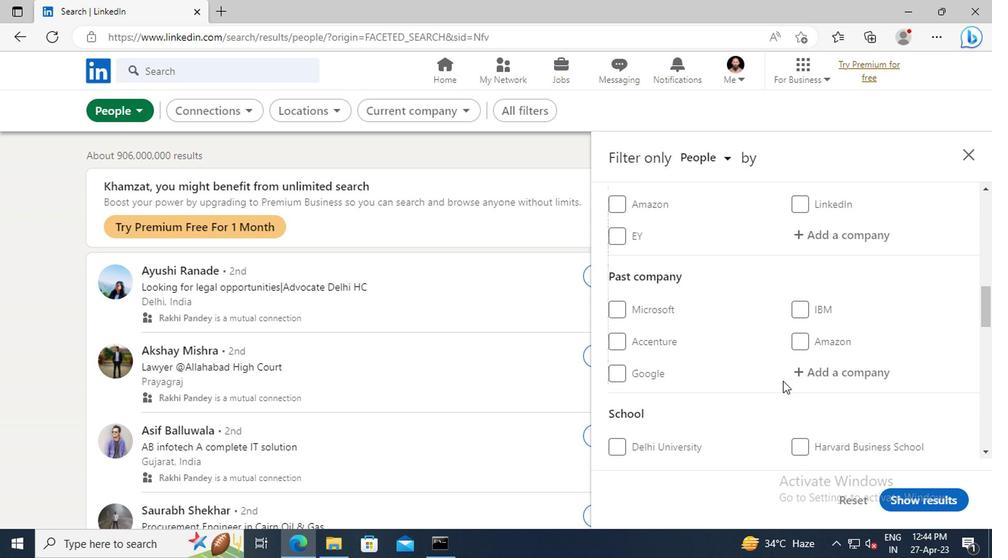 
Action: Mouse scrolled (780, 383) with delta (0, 1)
Screenshot: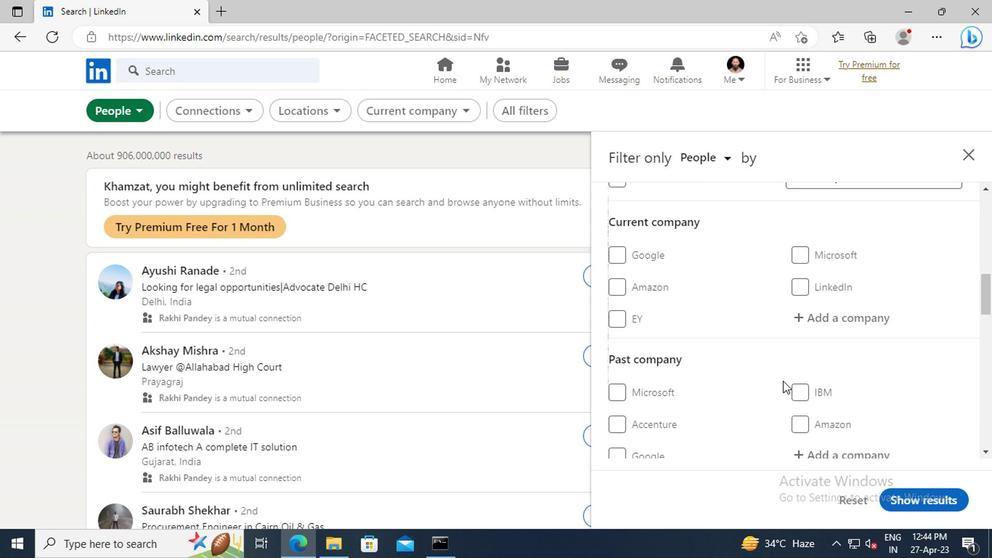 
Action: Mouse moved to (799, 365)
Screenshot: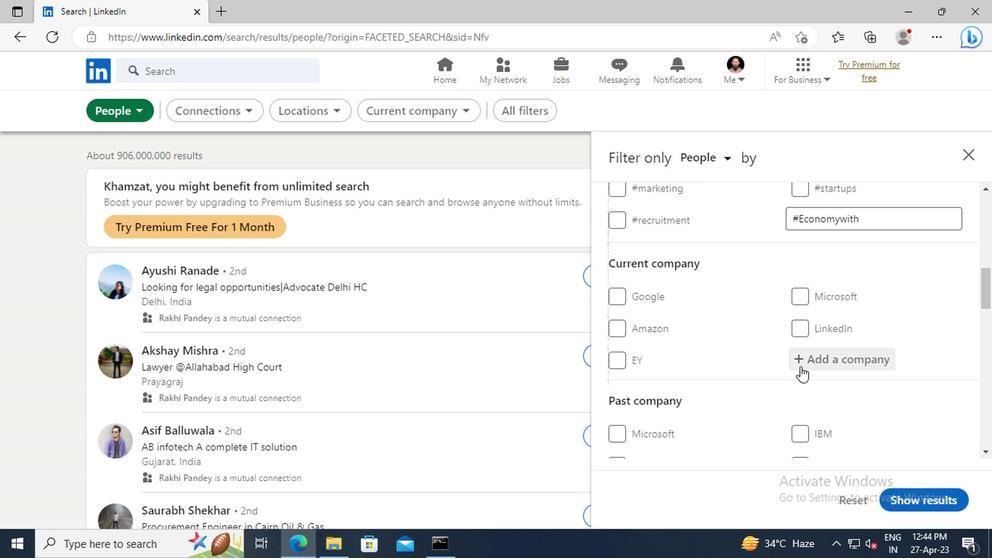 
Action: Mouse pressed left at (799, 365)
Screenshot: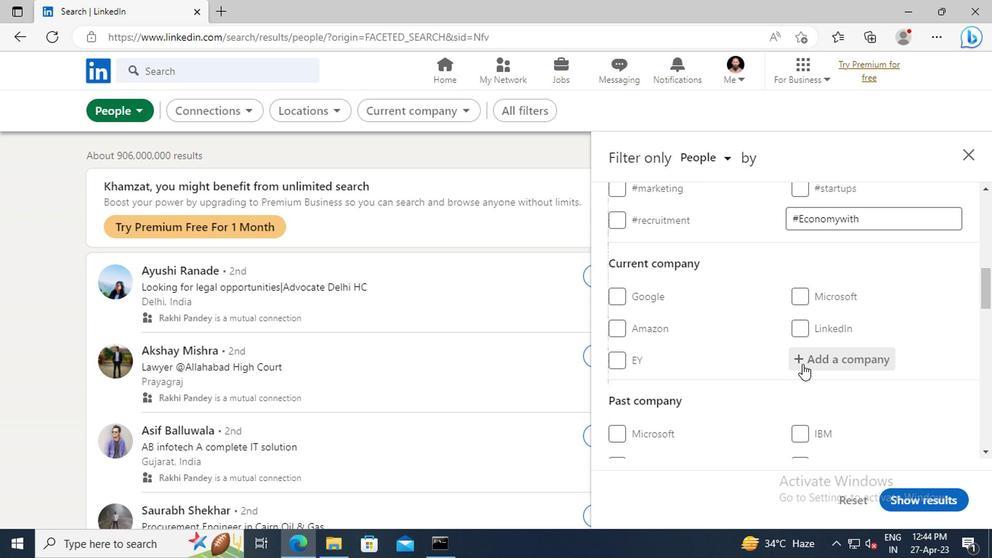 
Action: Key pressed <Key.shift>UNIVERSAL<Key.space><Key.shift>ALLY
Screenshot: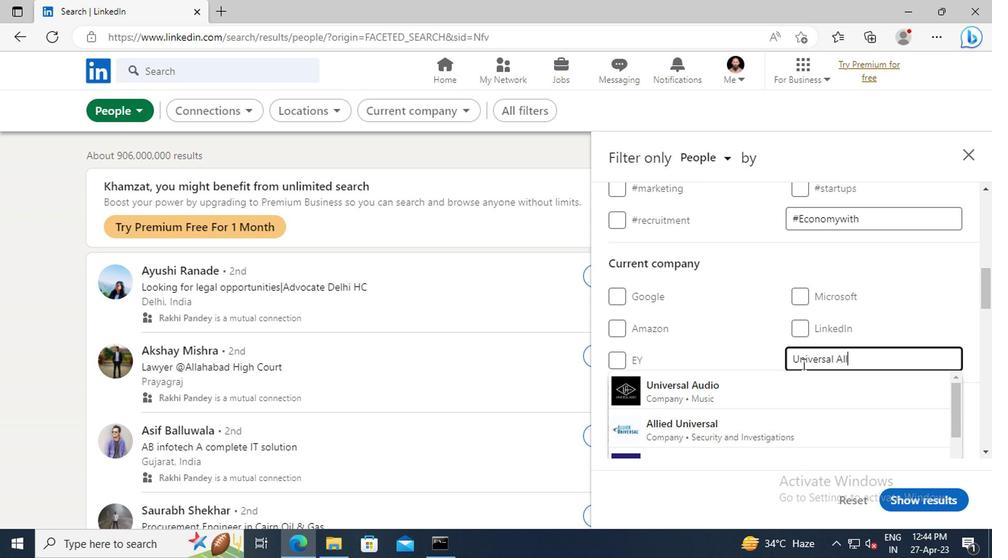 
Action: Mouse moved to (796, 388)
Screenshot: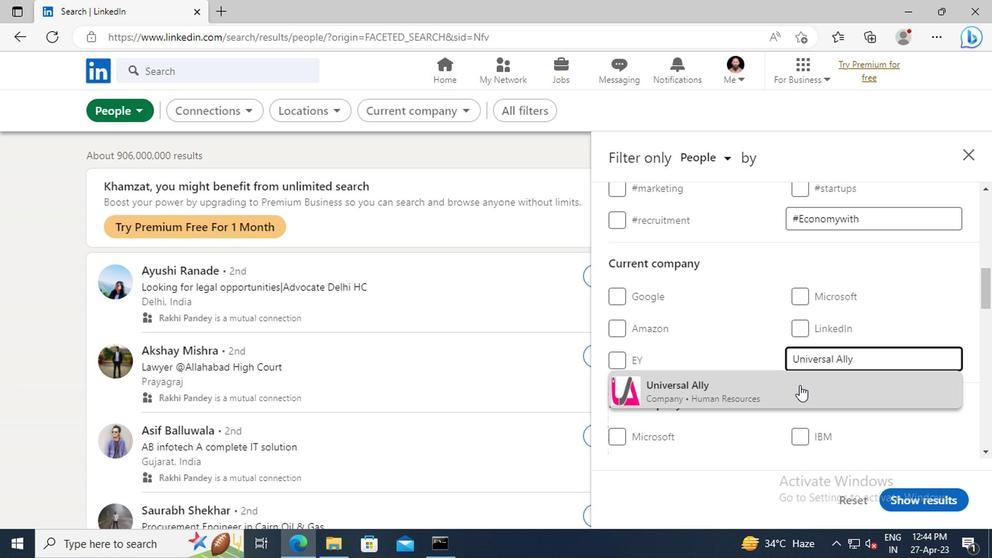 
Action: Mouse pressed left at (796, 388)
Screenshot: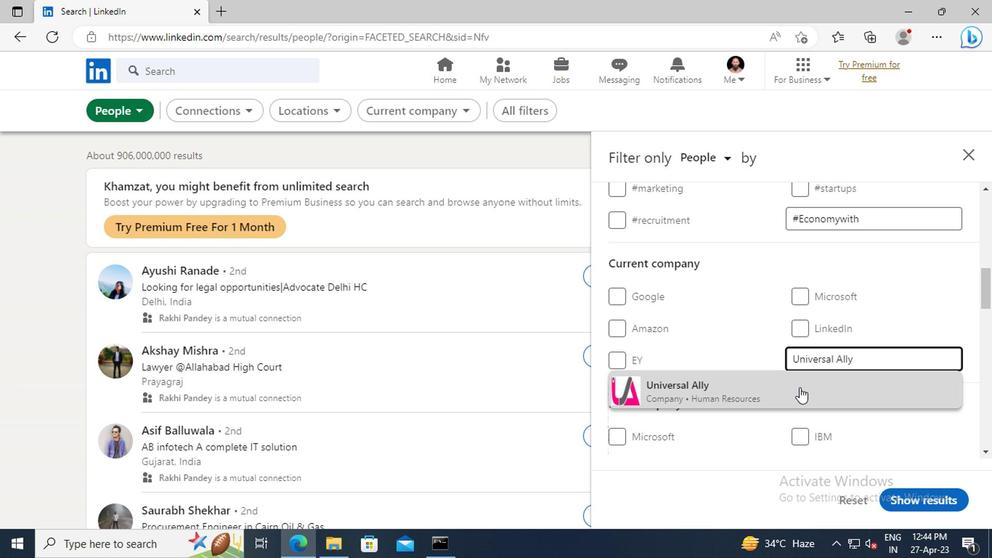 
Action: Mouse moved to (796, 344)
Screenshot: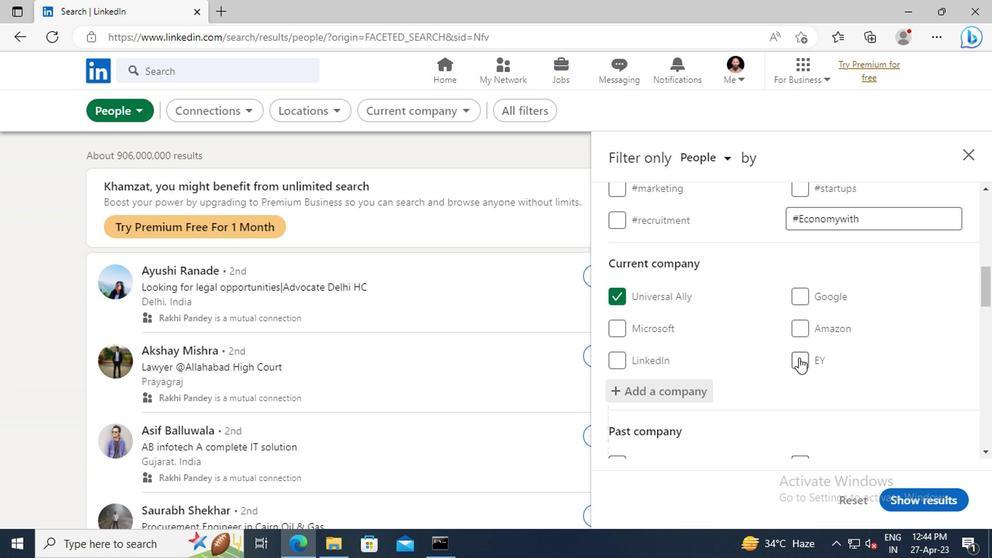 
Action: Mouse scrolled (796, 343) with delta (0, 0)
Screenshot: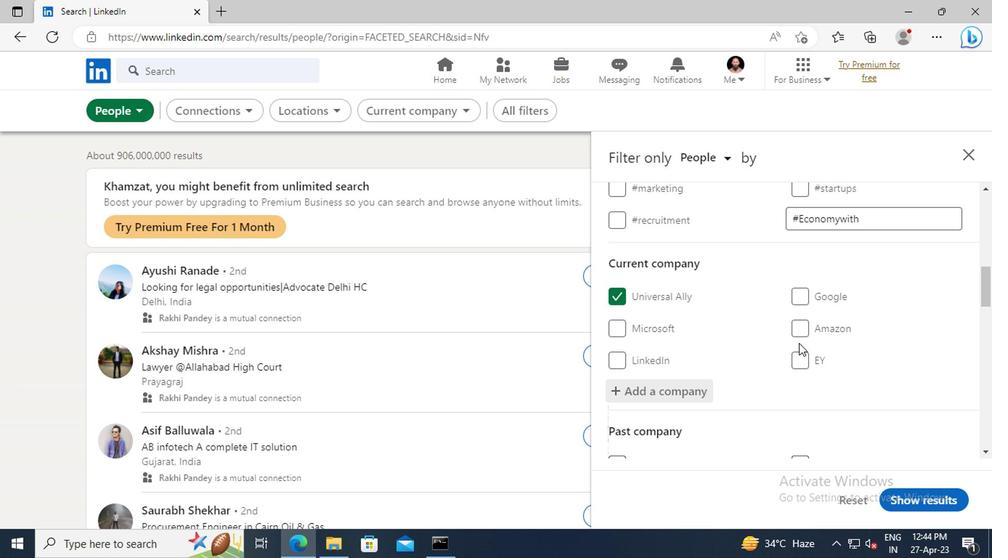 
Action: Mouse scrolled (796, 343) with delta (0, 0)
Screenshot: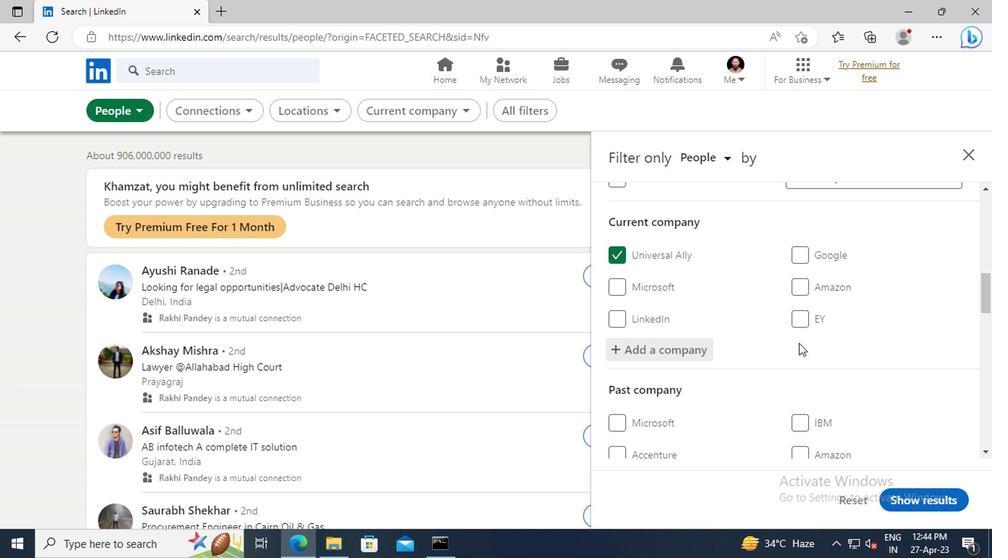
Action: Mouse scrolled (796, 343) with delta (0, 0)
Screenshot: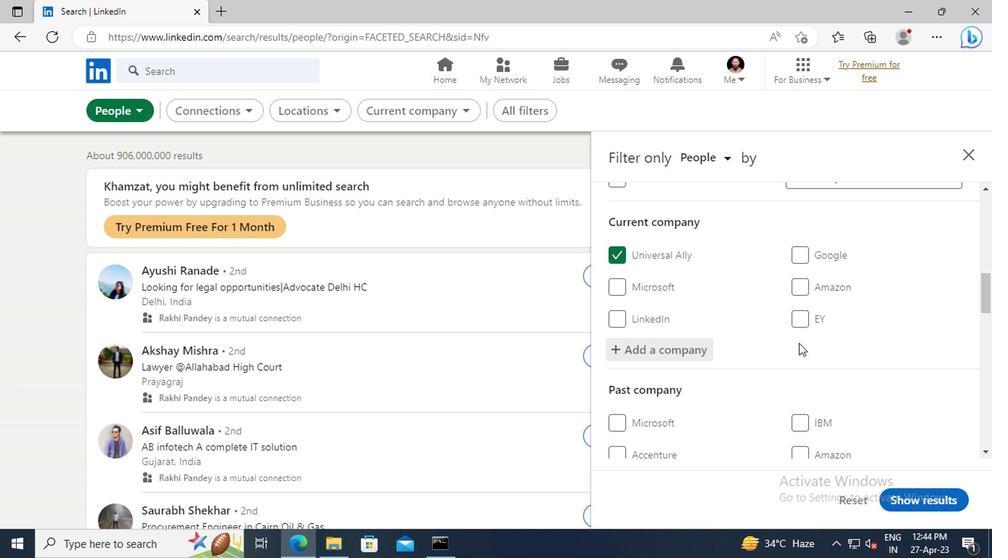 
Action: Mouse scrolled (796, 343) with delta (0, 0)
Screenshot: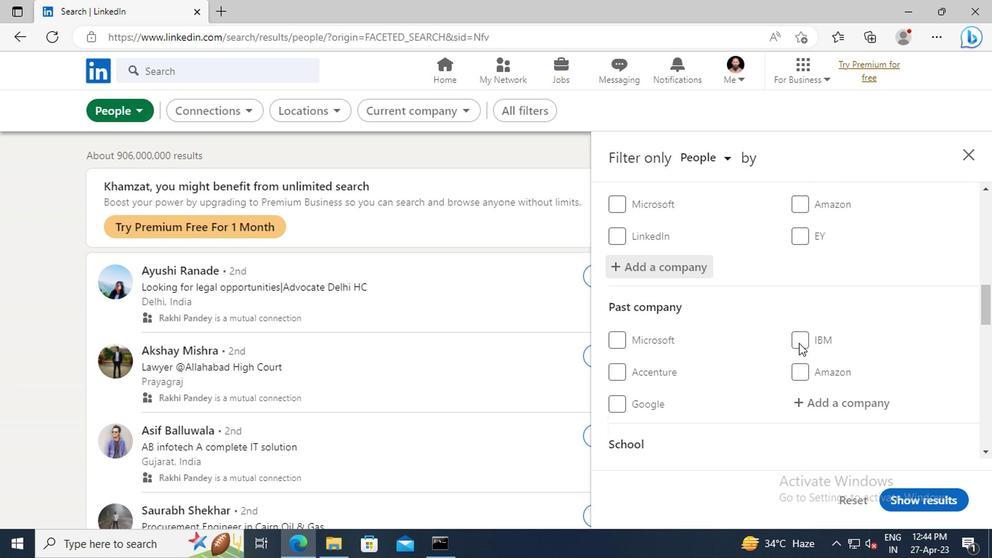 
Action: Mouse scrolled (796, 343) with delta (0, 0)
Screenshot: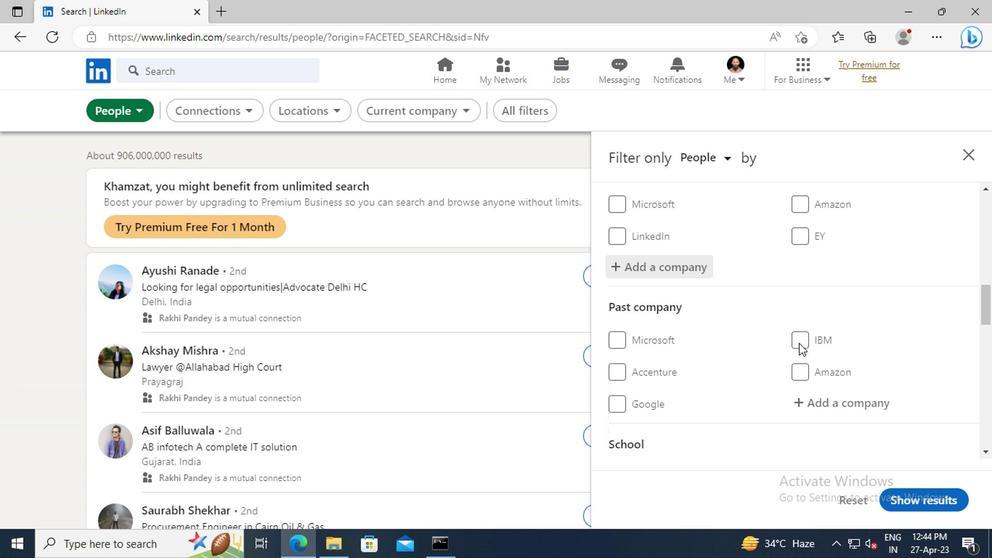 
Action: Mouse scrolled (796, 343) with delta (0, 0)
Screenshot: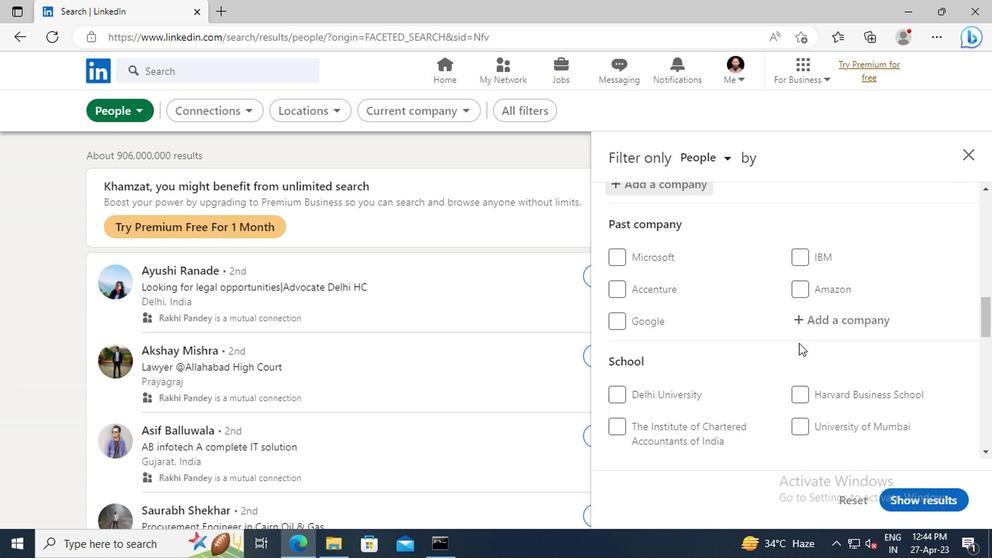 
Action: Mouse scrolled (796, 343) with delta (0, 0)
Screenshot: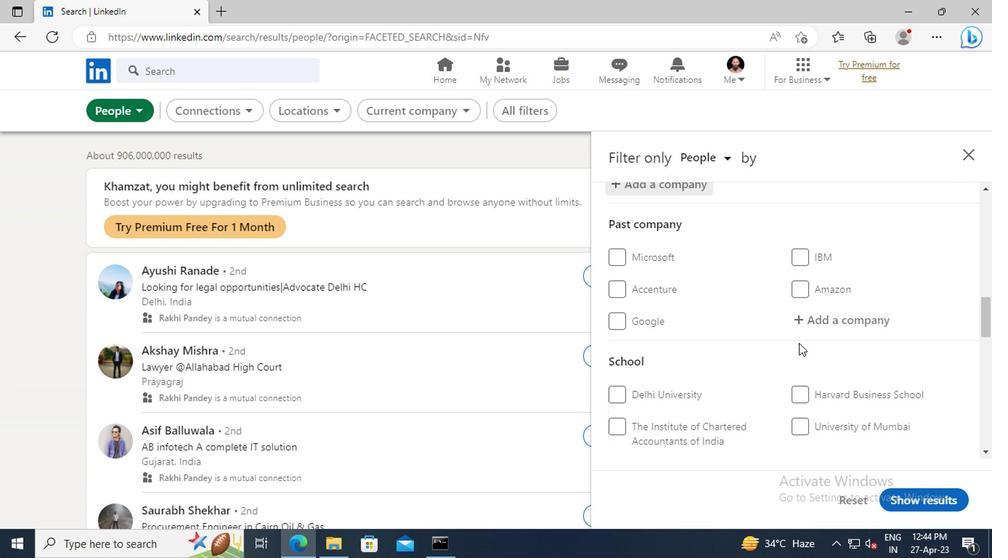 
Action: Mouse scrolled (796, 343) with delta (0, 0)
Screenshot: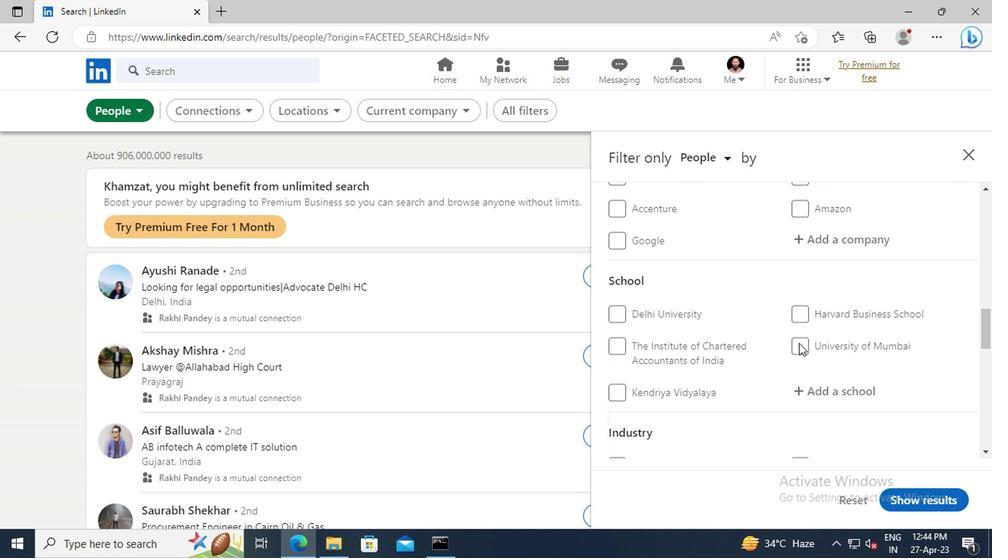 
Action: Mouse moved to (805, 352)
Screenshot: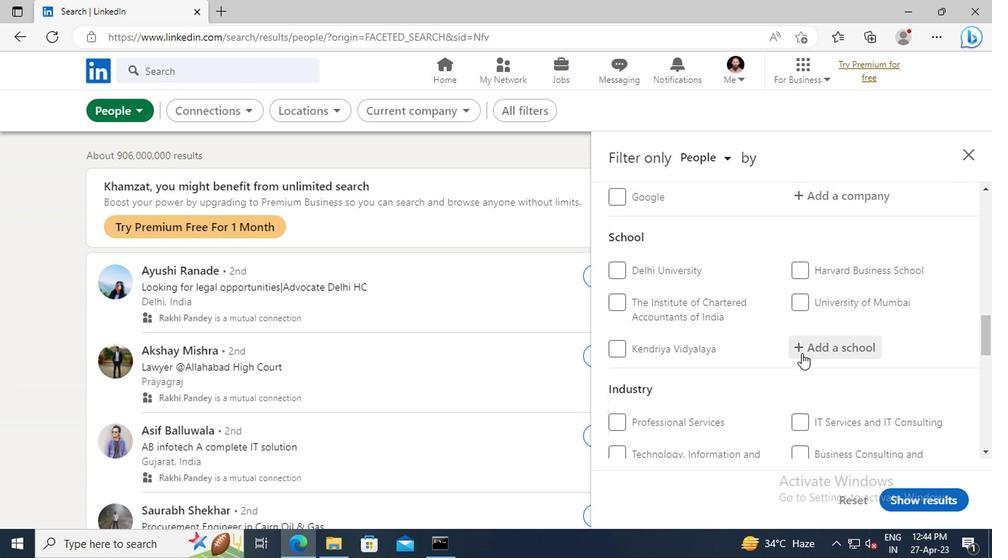
Action: Mouse pressed left at (805, 352)
Screenshot: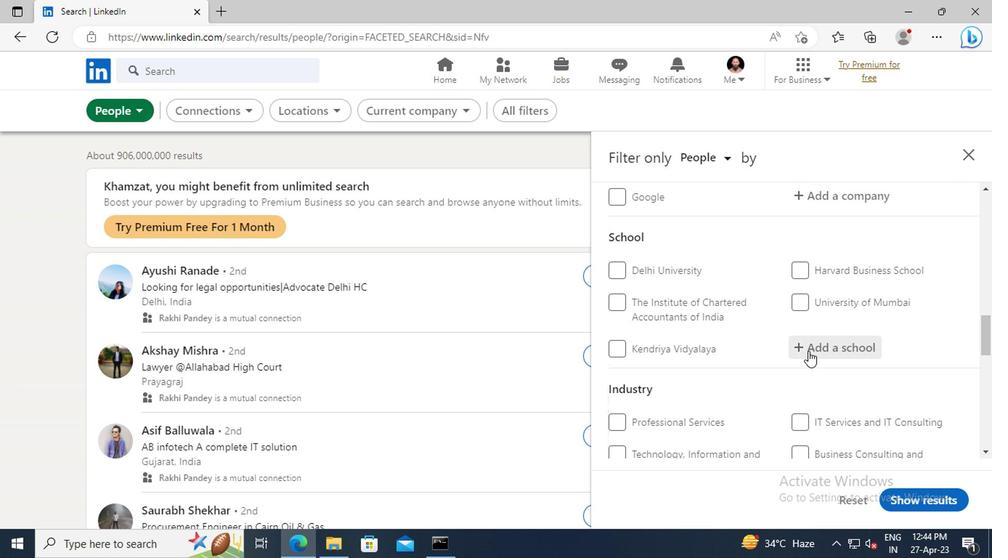 
Action: Key pressed <Key.shift>SHRI<Key.space><Key.shift>SHIKSHAYATAN<Key.space><Key.shift>COLLEGE
Screenshot: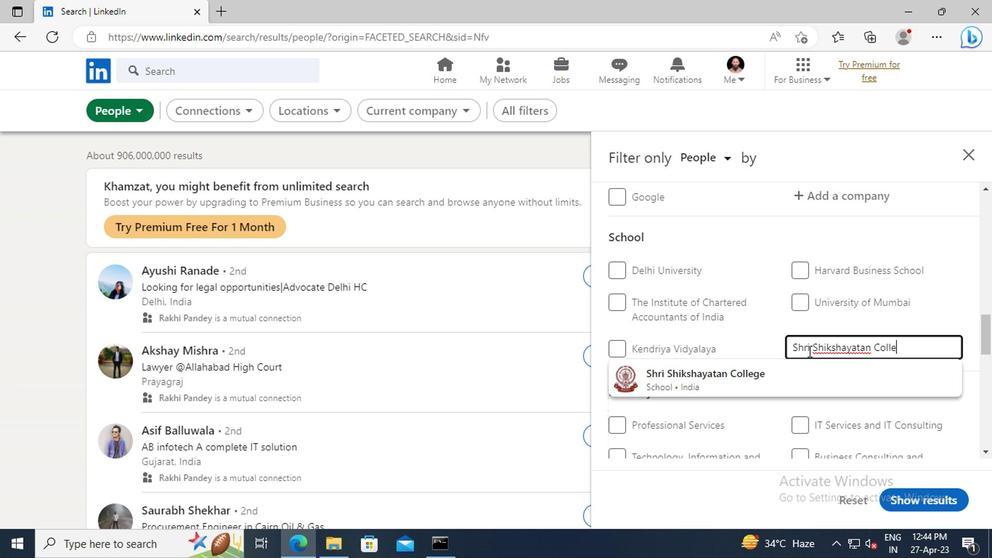 
Action: Mouse moved to (806, 381)
Screenshot: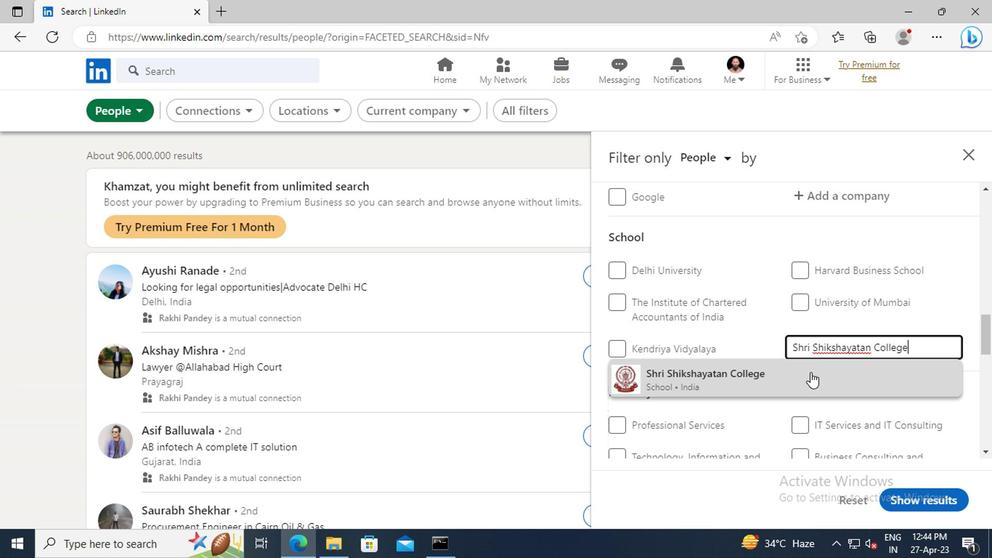 
Action: Mouse pressed left at (806, 381)
Screenshot: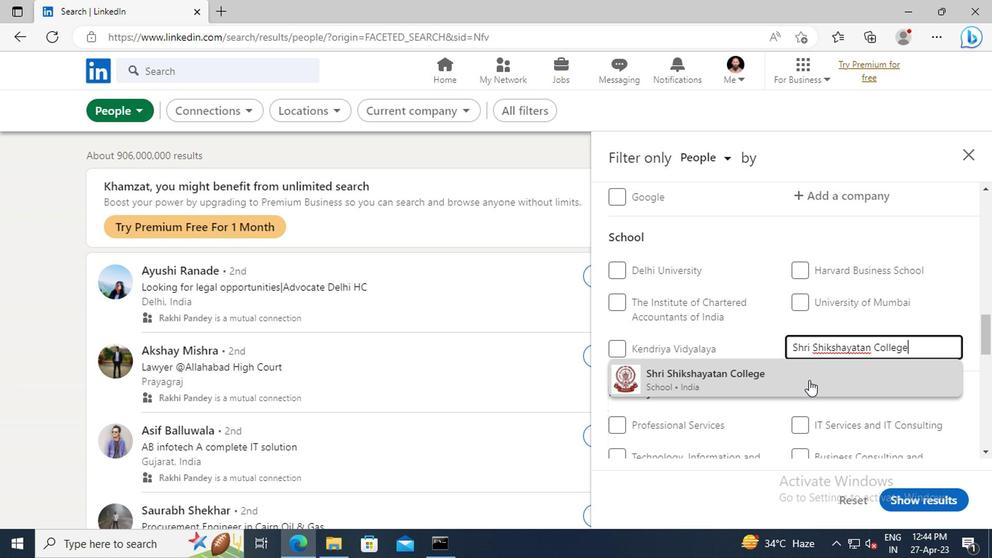 
Action: Mouse moved to (793, 319)
Screenshot: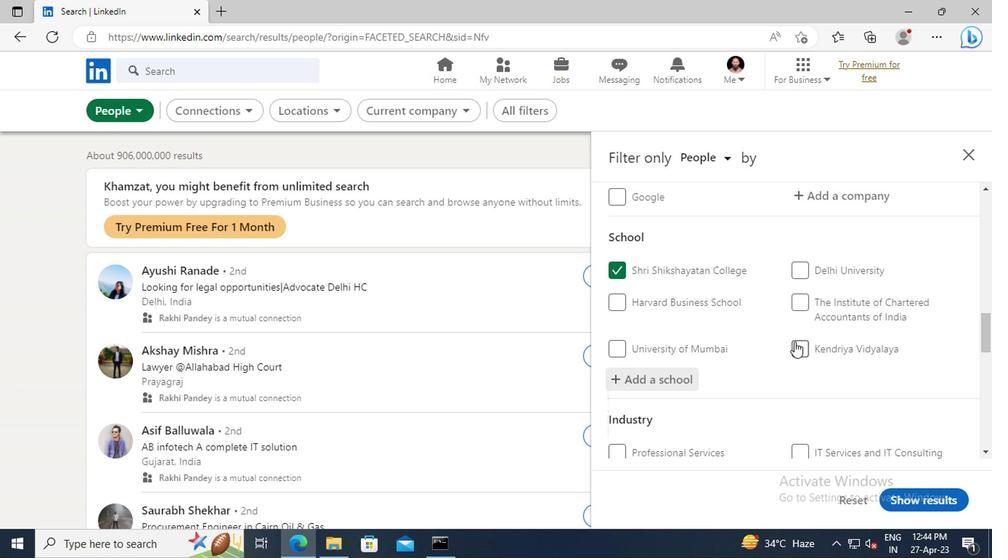 
Action: Mouse scrolled (793, 319) with delta (0, 0)
Screenshot: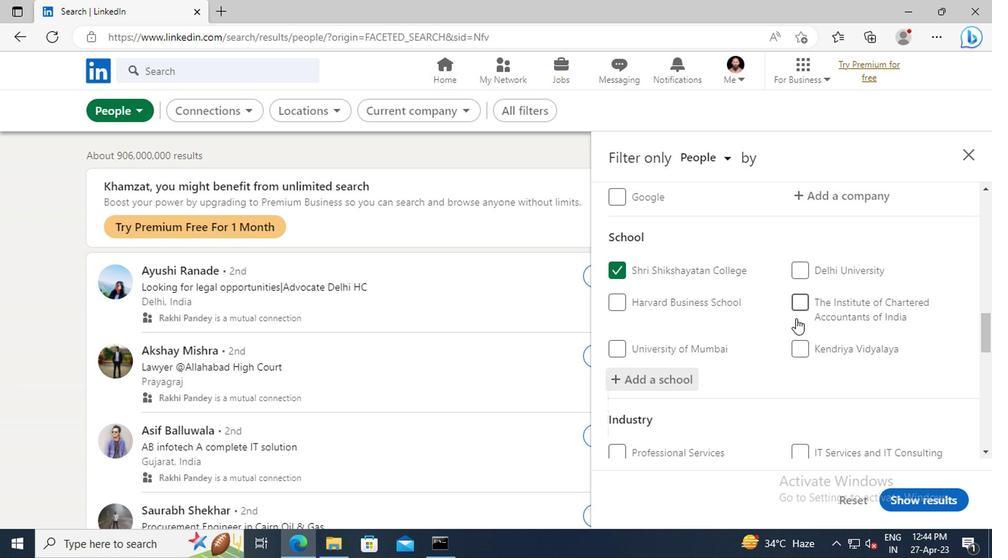 
Action: Mouse scrolled (793, 319) with delta (0, 0)
Screenshot: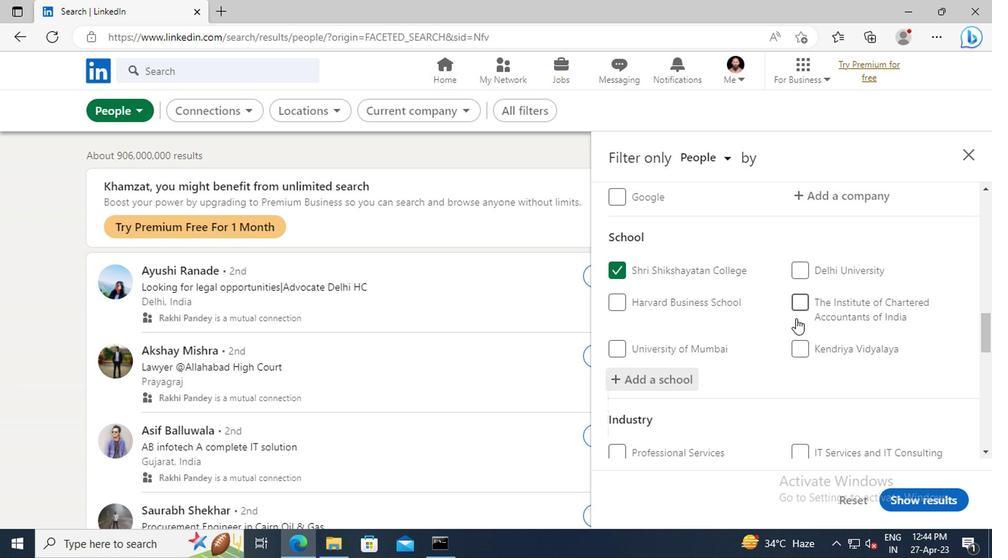 
Action: Mouse scrolled (793, 319) with delta (0, 0)
Screenshot: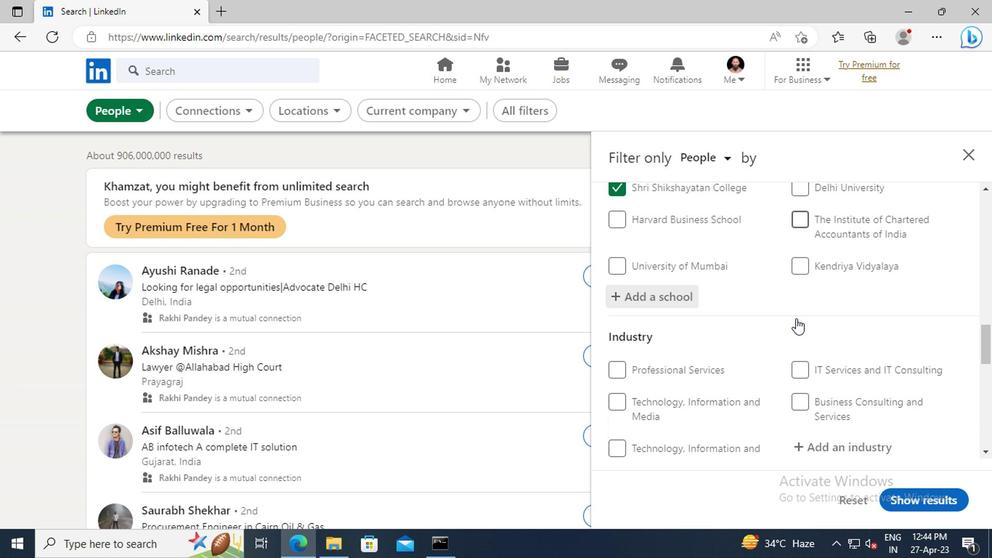
Action: Mouse scrolled (793, 319) with delta (0, 0)
Screenshot: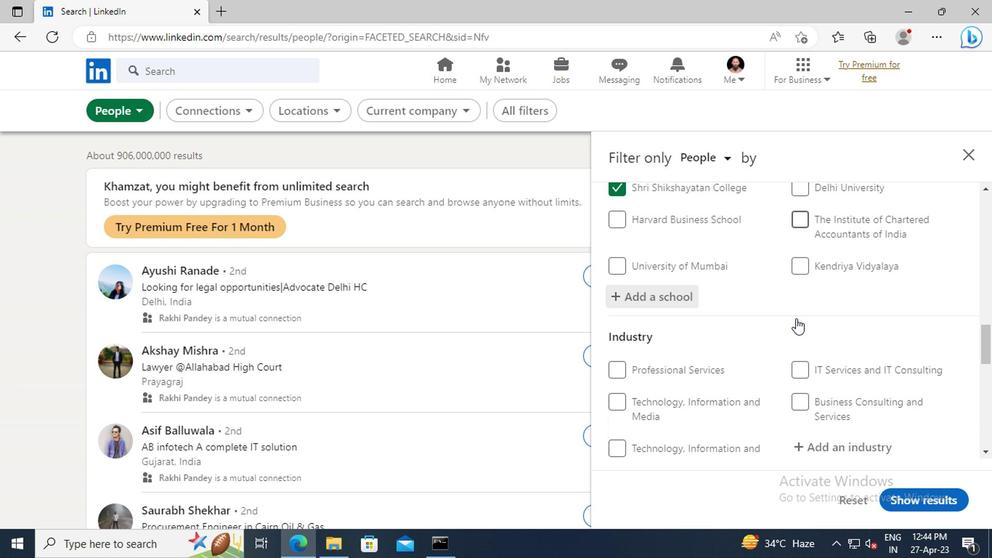 
Action: Mouse moved to (805, 343)
Screenshot: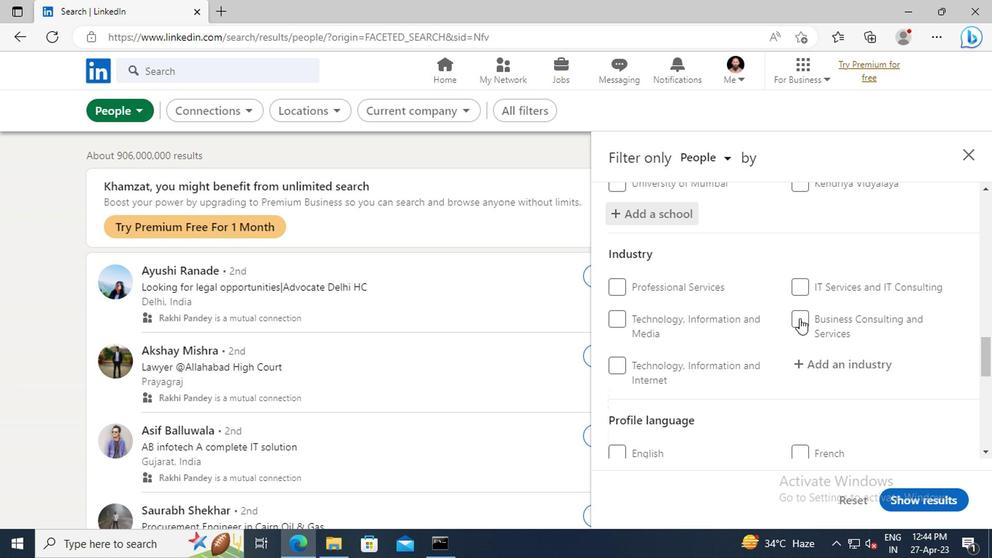 
Action: Mouse scrolled (805, 342) with delta (0, -1)
Screenshot: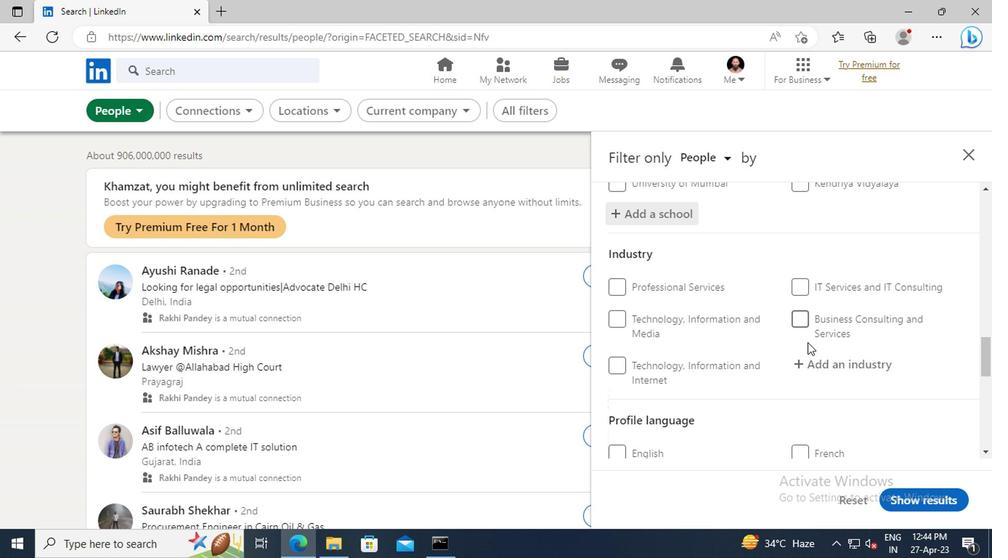 
Action: Mouse moved to (812, 330)
Screenshot: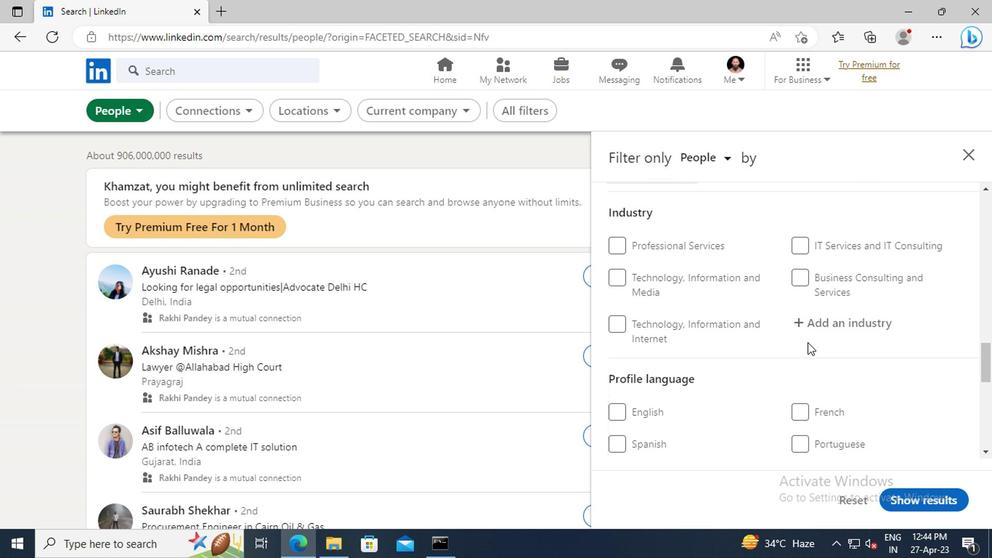 
Action: Mouse pressed left at (812, 330)
Screenshot: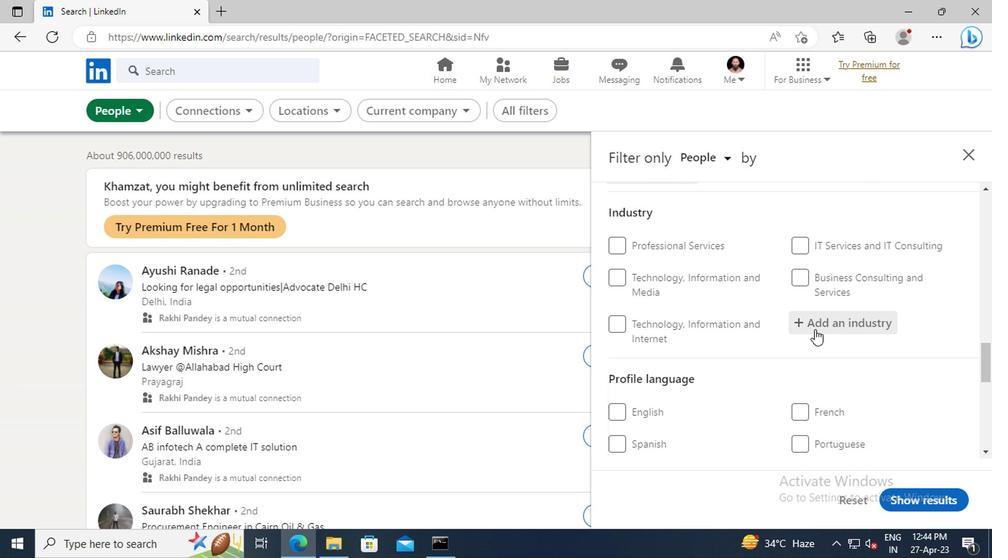
Action: Key pressed <Key.shift>RETAIL<Key.space><Key.shift>FURNITURE
Screenshot: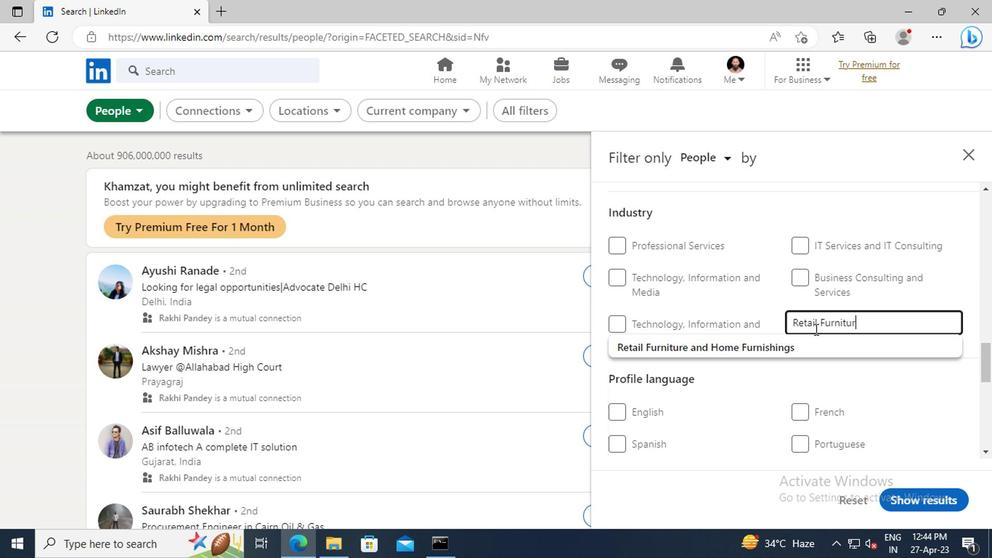 
Action: Mouse moved to (812, 347)
Screenshot: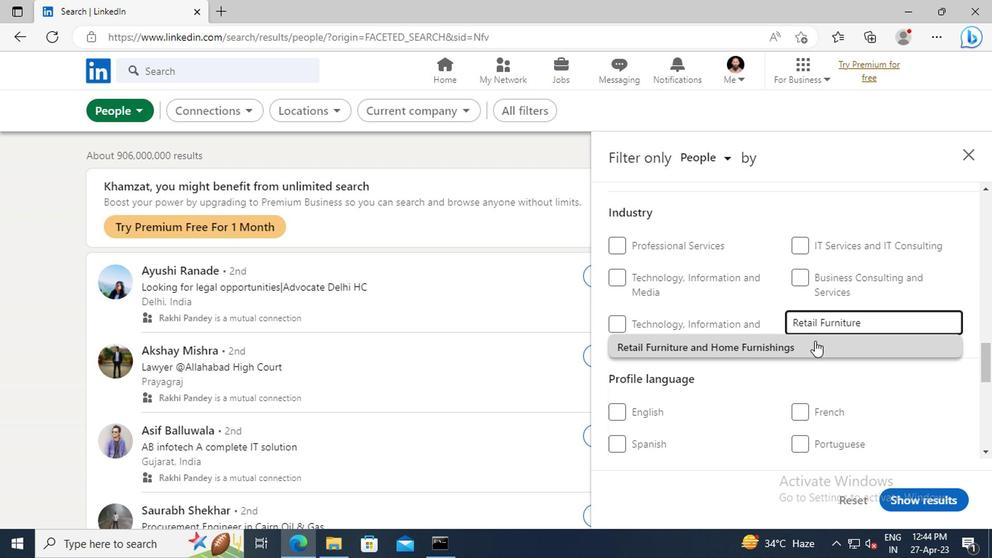 
Action: Mouse pressed left at (812, 347)
Screenshot: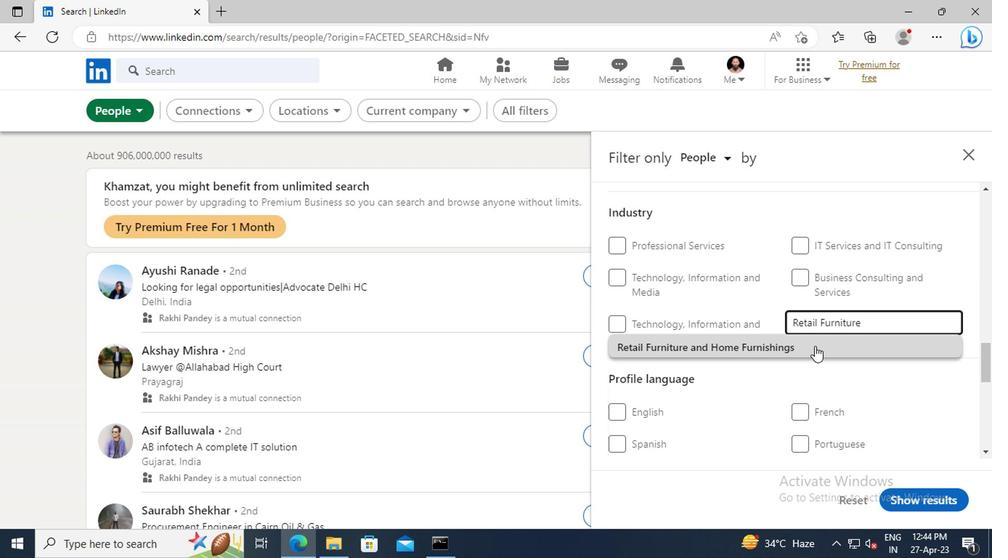 
Action: Mouse moved to (801, 317)
Screenshot: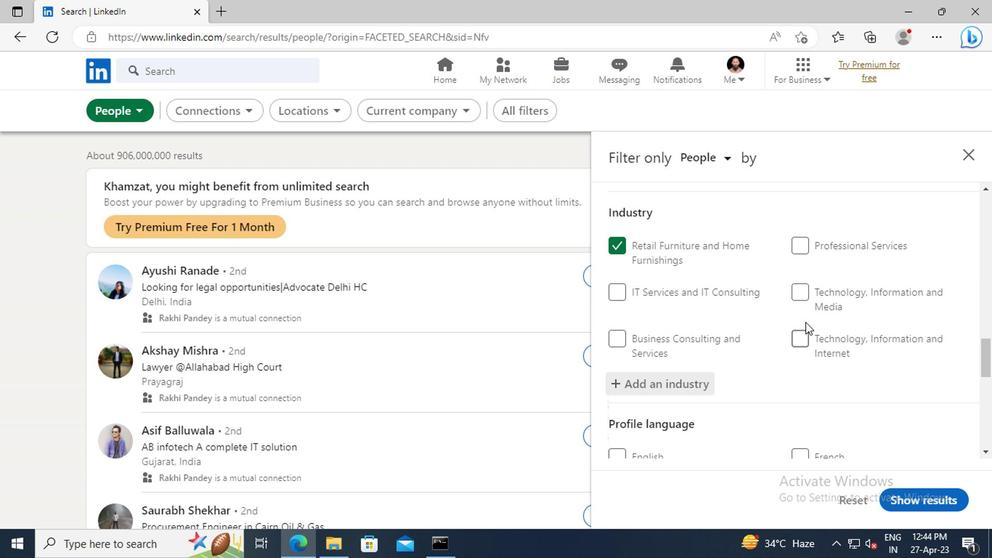 
Action: Mouse scrolled (801, 316) with delta (0, -1)
Screenshot: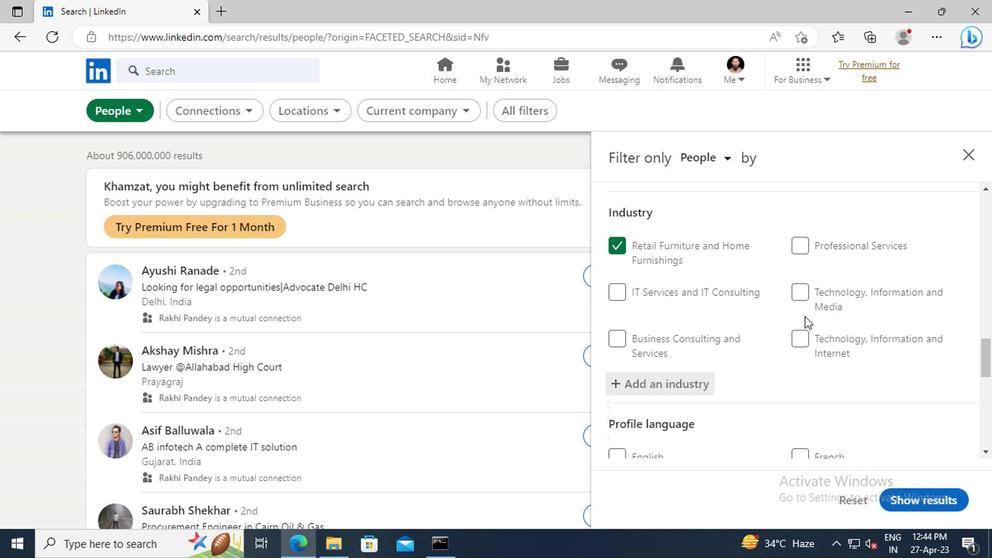 
Action: Mouse scrolled (801, 316) with delta (0, -1)
Screenshot: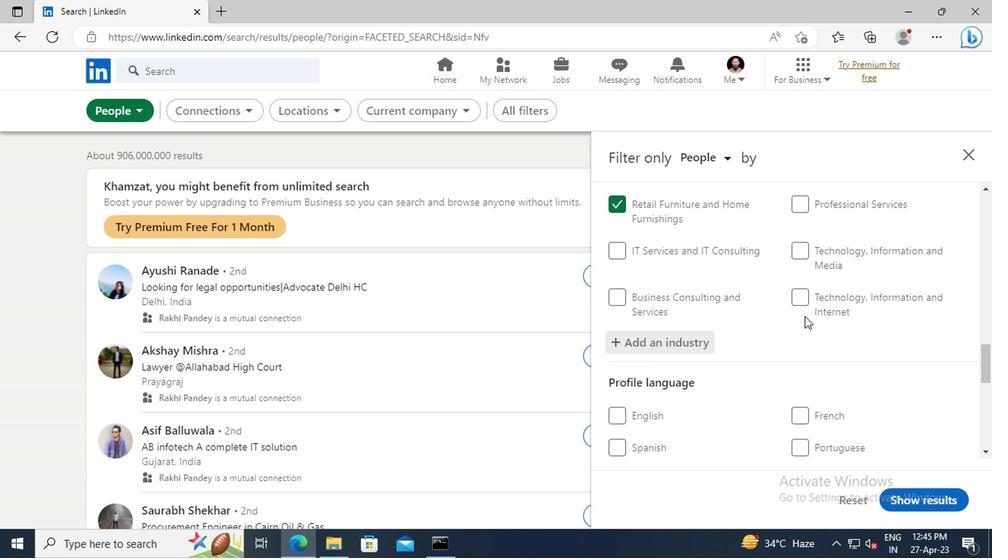 
Action: Mouse scrolled (801, 316) with delta (0, -1)
Screenshot: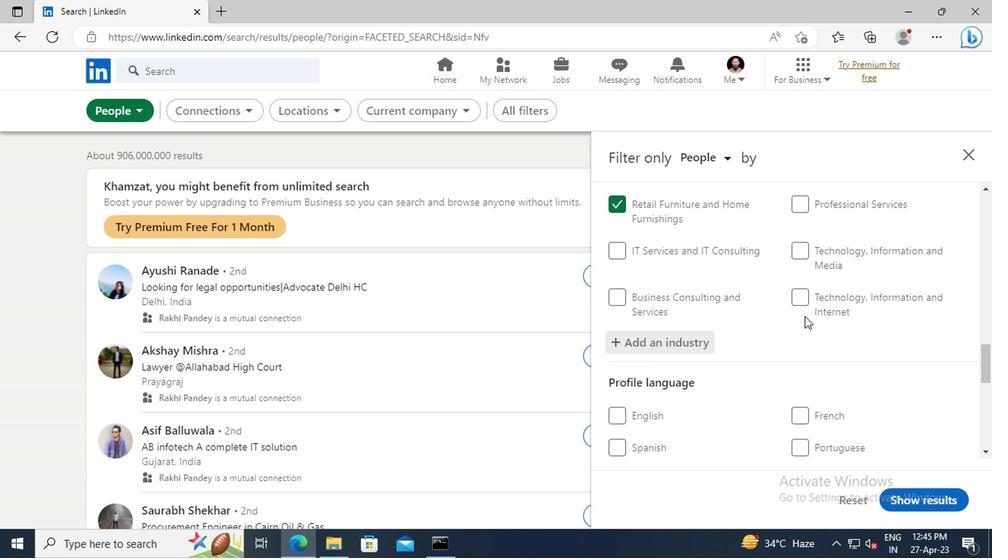 
Action: Mouse scrolled (801, 316) with delta (0, -1)
Screenshot: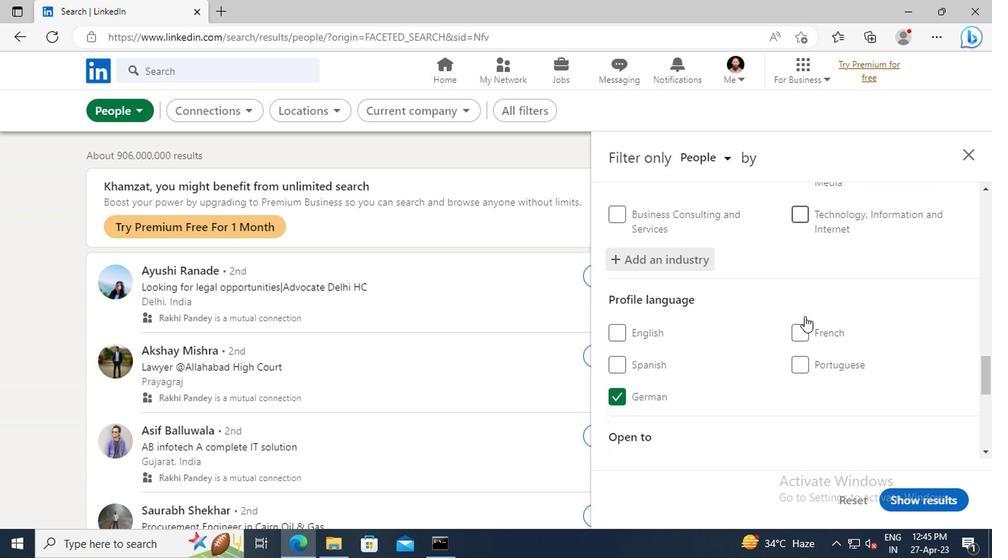 
Action: Mouse scrolled (801, 316) with delta (0, -1)
Screenshot: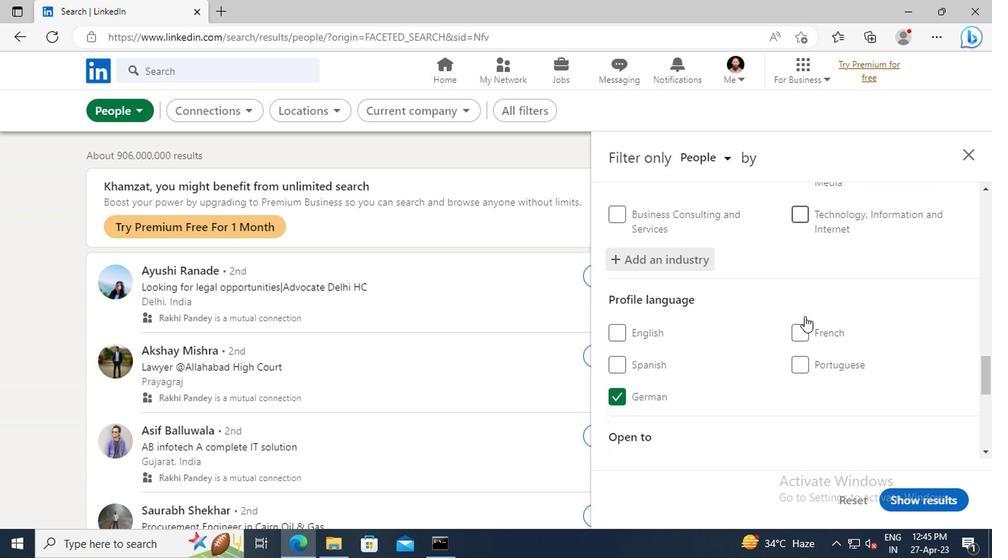 
Action: Mouse scrolled (801, 316) with delta (0, -1)
Screenshot: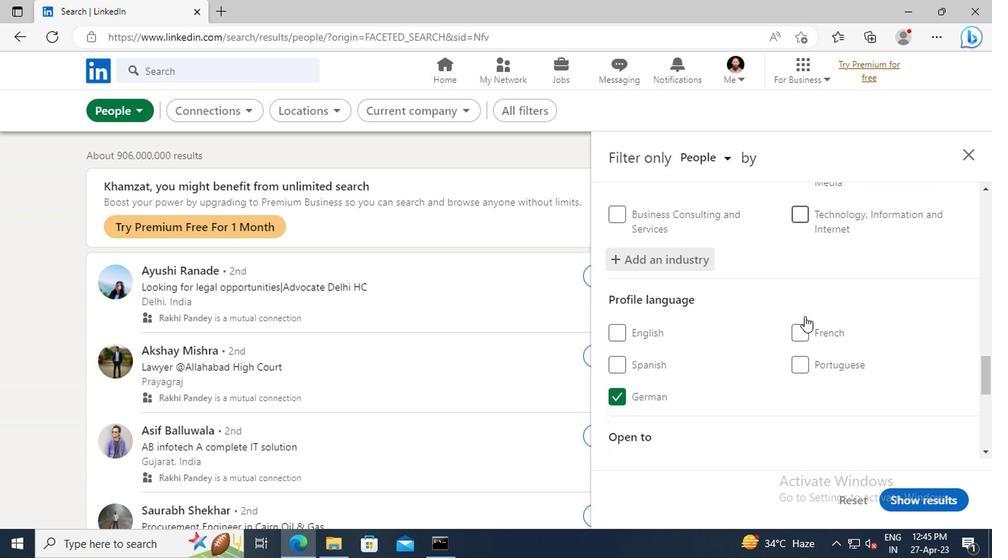 
Action: Mouse scrolled (801, 316) with delta (0, -1)
Screenshot: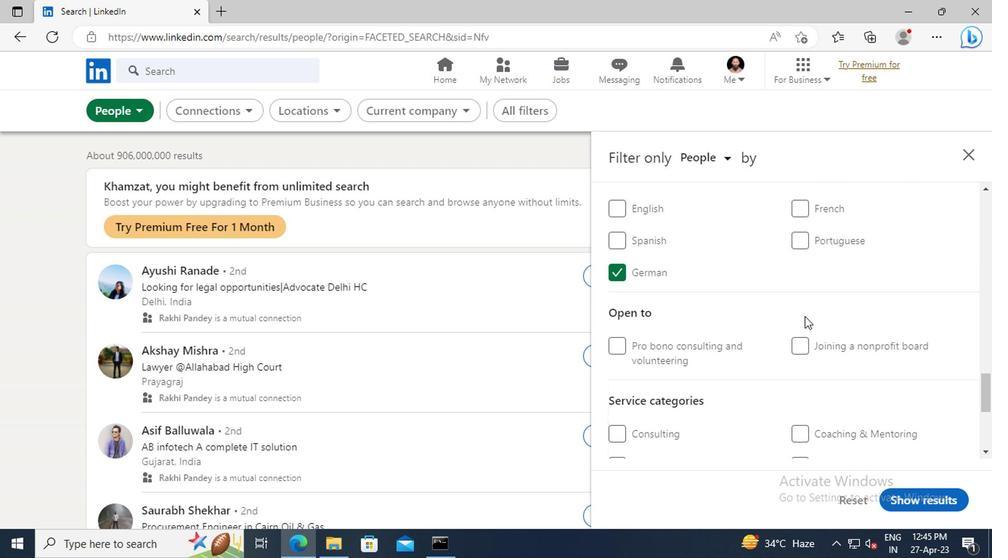 
Action: Mouse scrolled (801, 316) with delta (0, -1)
Screenshot: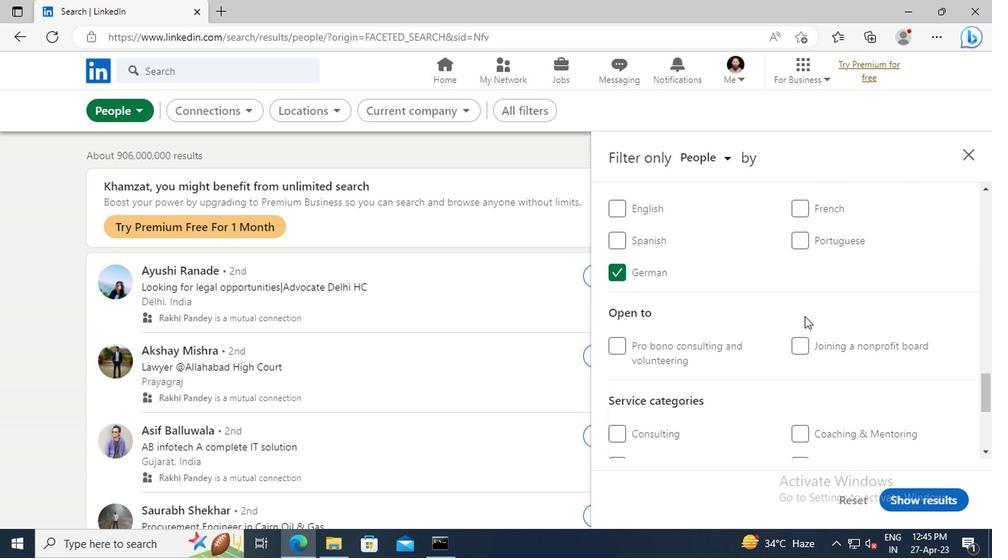 
Action: Mouse scrolled (801, 316) with delta (0, -1)
Screenshot: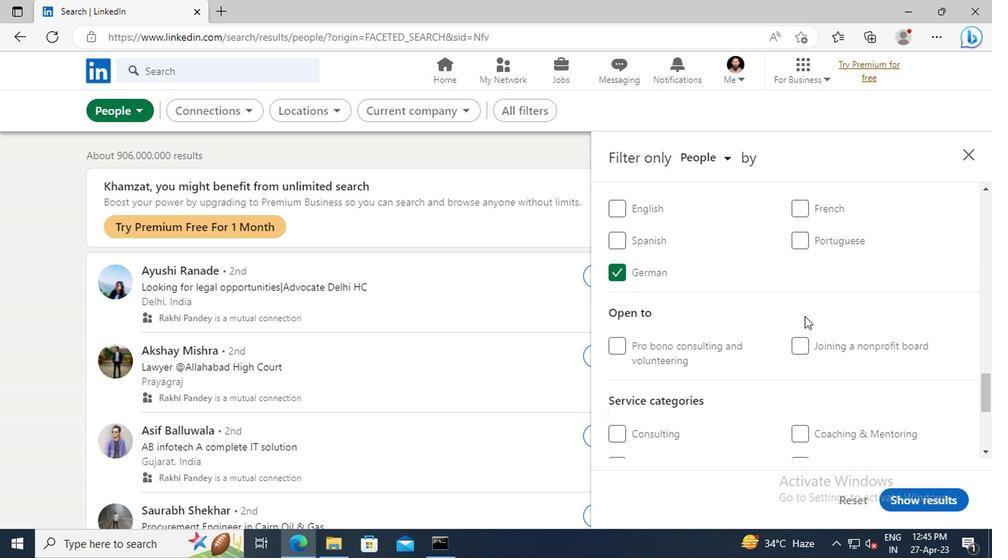 
Action: Mouse scrolled (801, 316) with delta (0, -1)
Screenshot: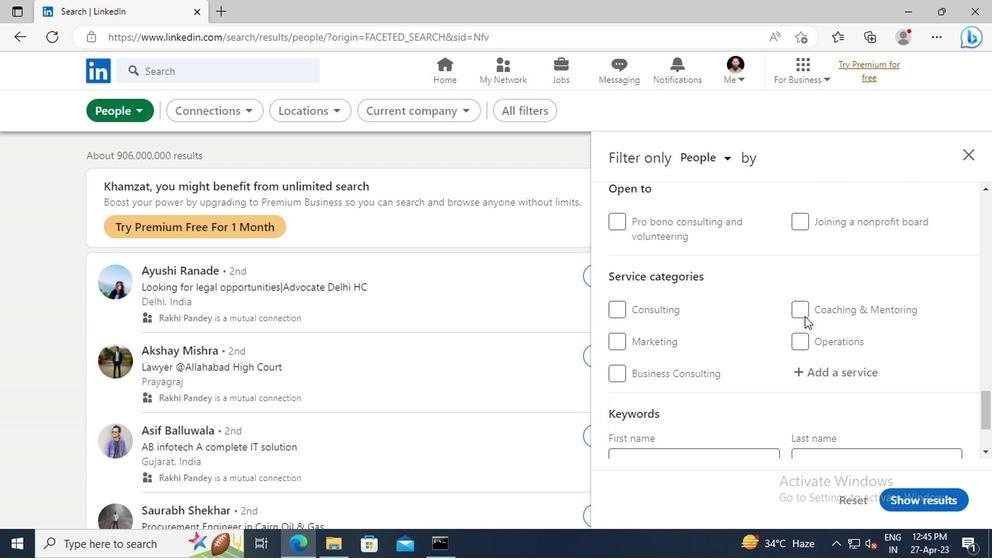 
Action: Mouse scrolled (801, 316) with delta (0, -1)
Screenshot: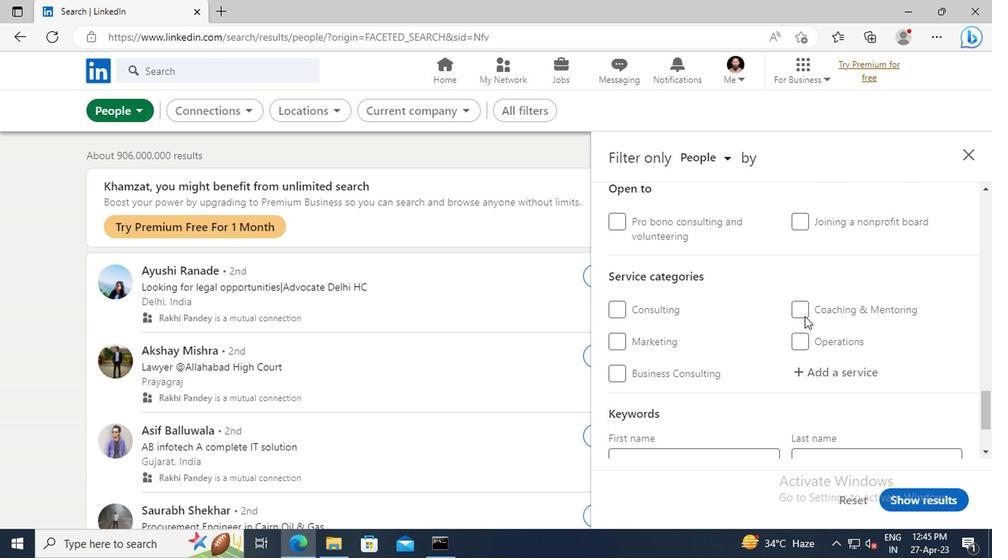 
Action: Mouse moved to (824, 294)
Screenshot: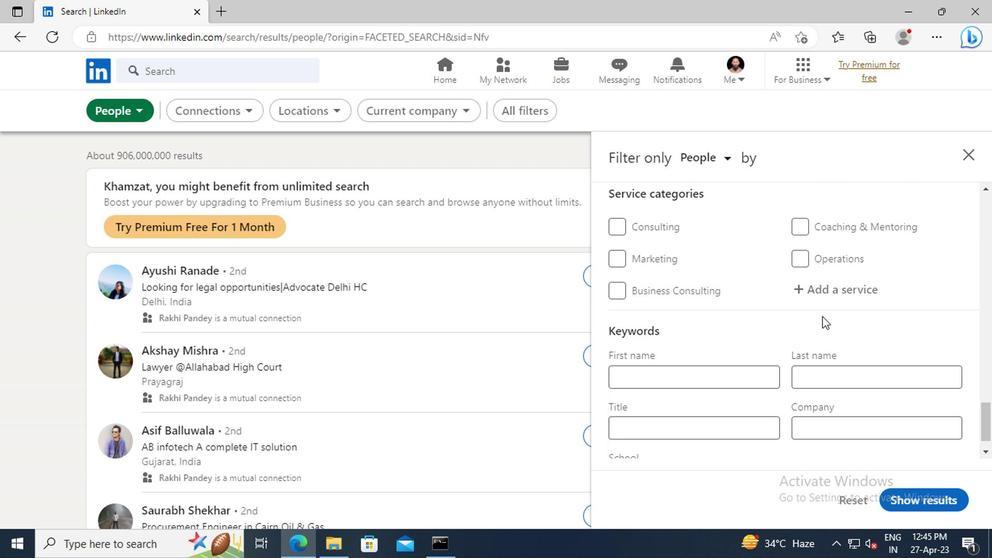 
Action: Mouse pressed left at (824, 294)
Screenshot: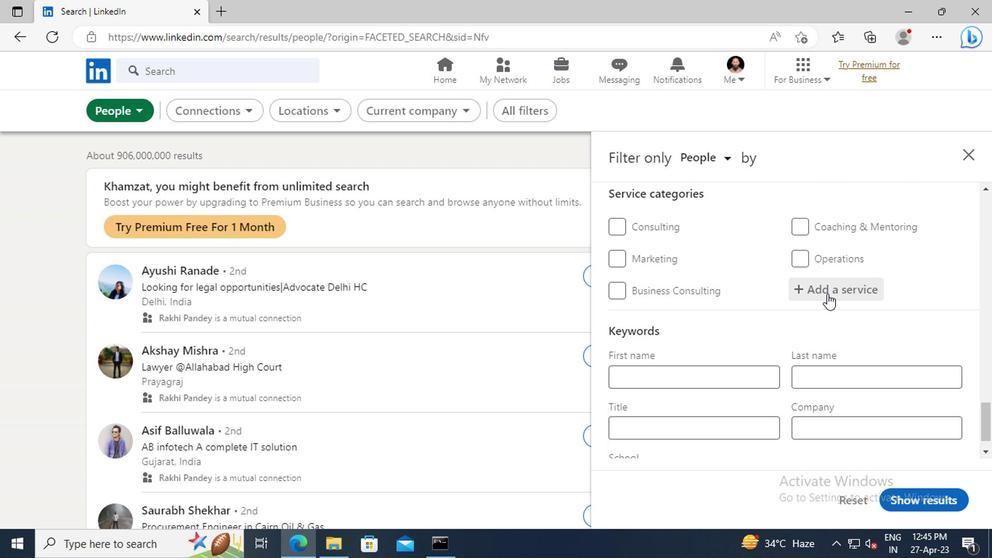 
Action: Key pressed <Key.shift>COMMERCIAL<Key.space><Key.shift>REAL<Key.space><Key.shift>ESTATE
Screenshot: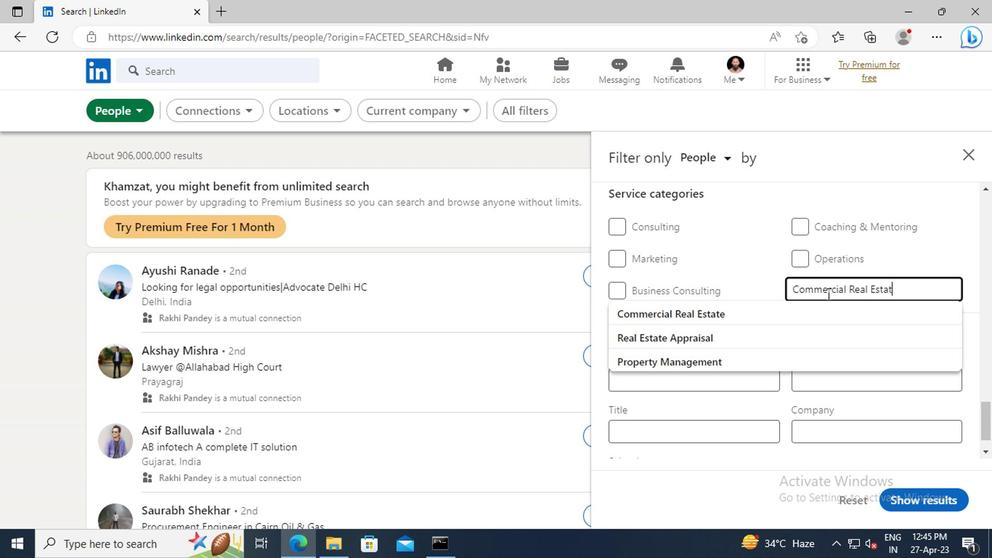 
Action: Mouse moved to (785, 312)
Screenshot: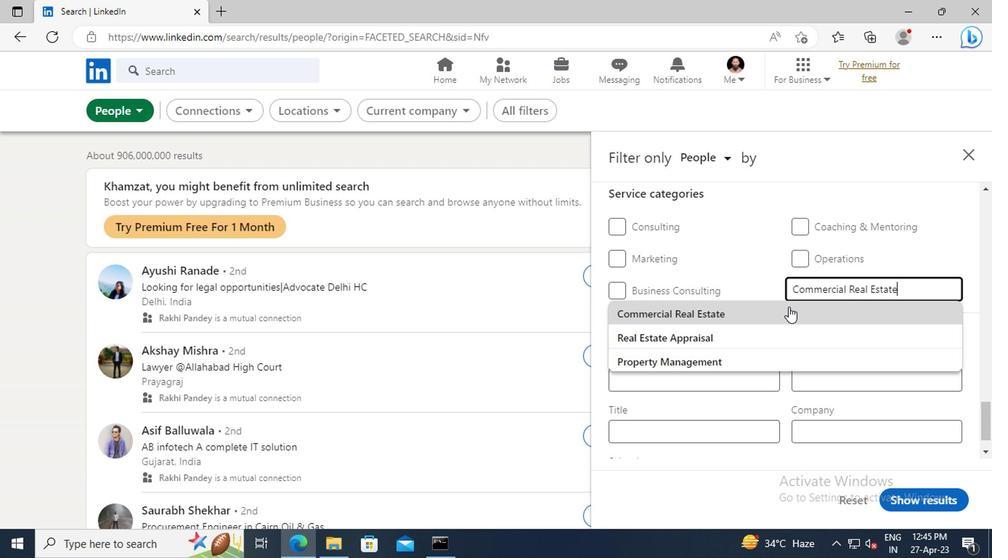
Action: Mouse pressed left at (785, 312)
Screenshot: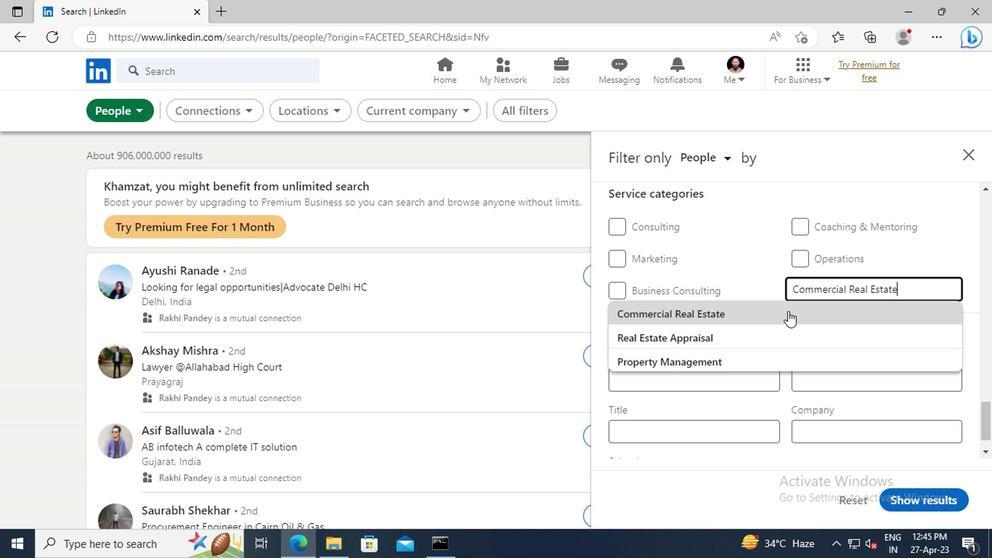 
Action: Mouse moved to (771, 303)
Screenshot: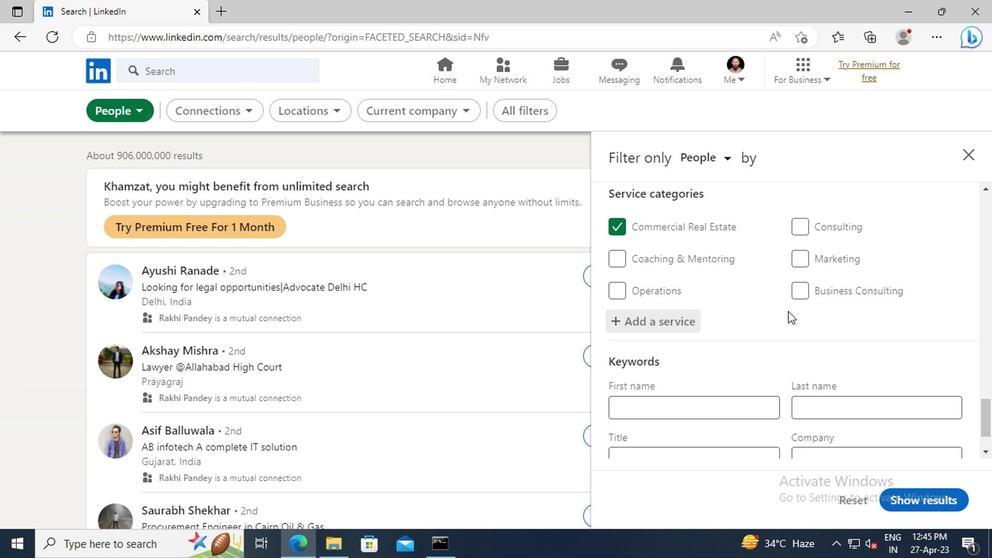 
Action: Mouse scrolled (771, 302) with delta (0, 0)
Screenshot: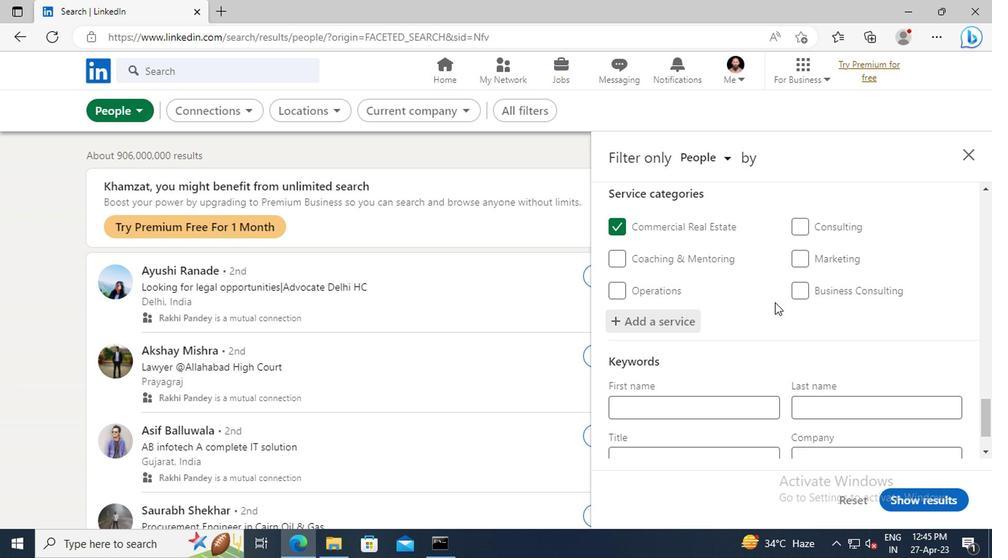 
Action: Mouse scrolled (771, 302) with delta (0, 0)
Screenshot: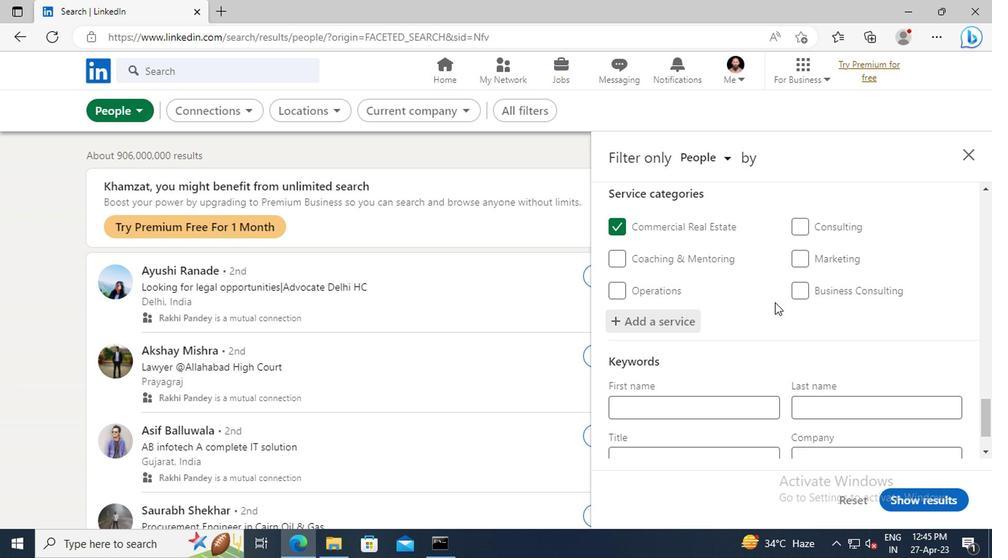 
Action: Mouse moved to (688, 390)
Screenshot: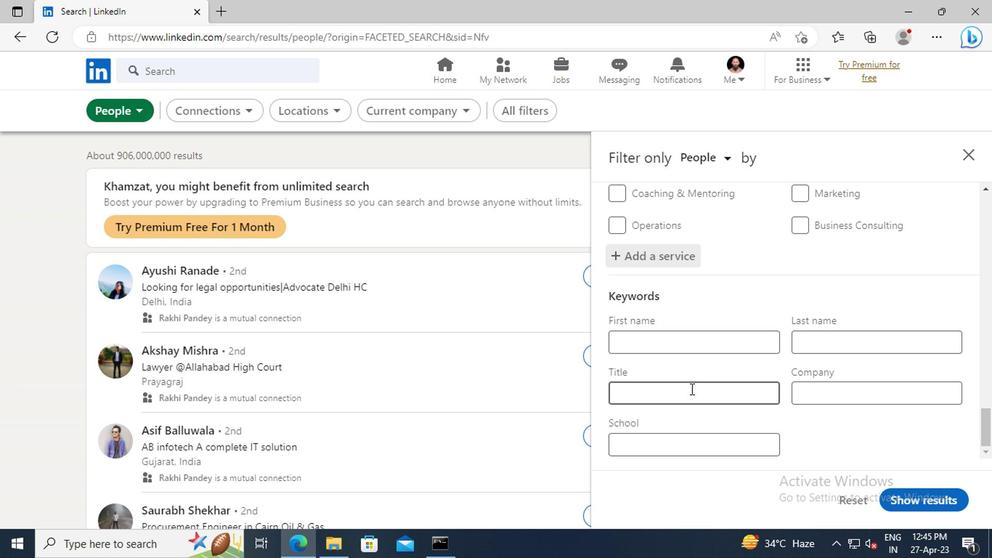 
Action: Mouse pressed left at (688, 390)
Screenshot: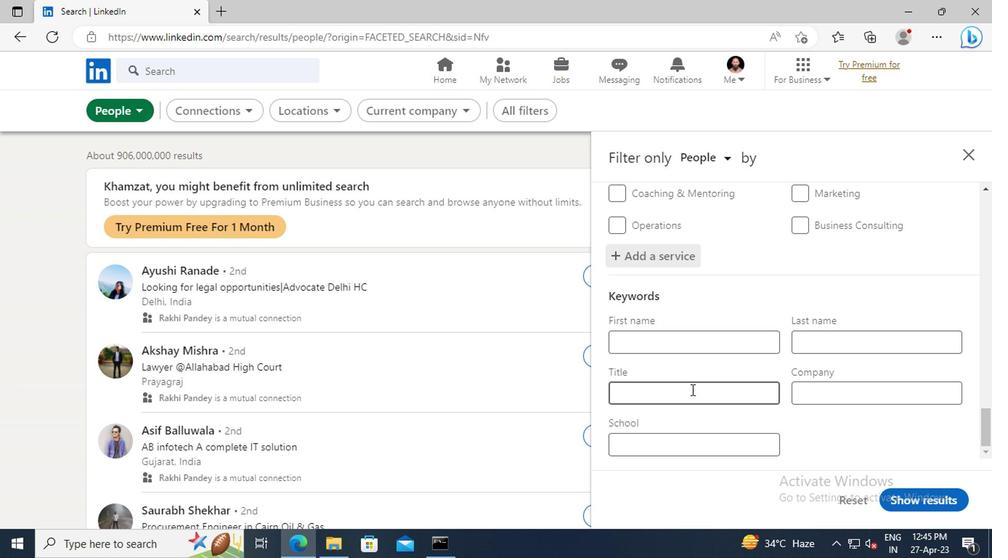 
Action: Key pressed <Key.shift>CAREGIVER<Key.enter>
Screenshot: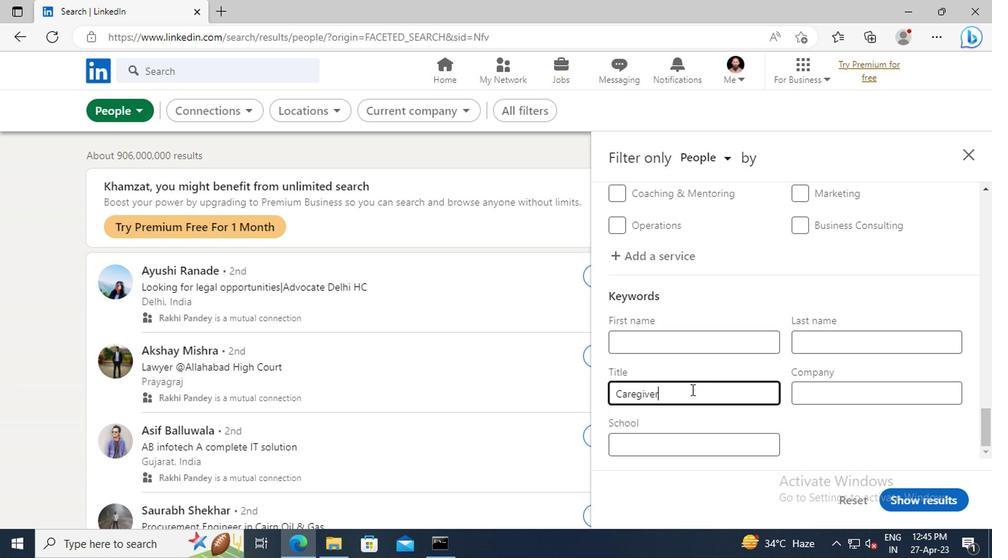 
Action: Mouse moved to (913, 500)
Screenshot: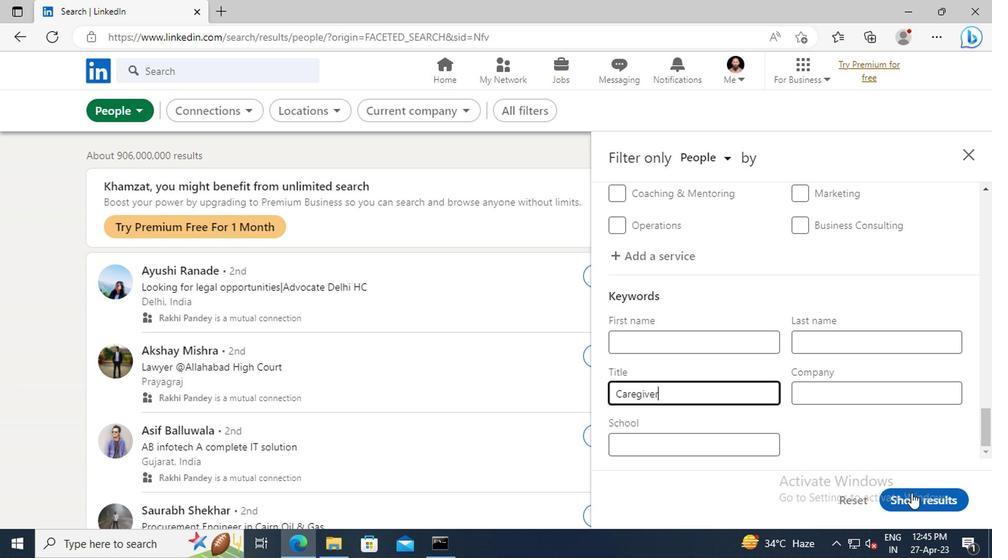 
Action: Mouse pressed left at (913, 500)
Screenshot: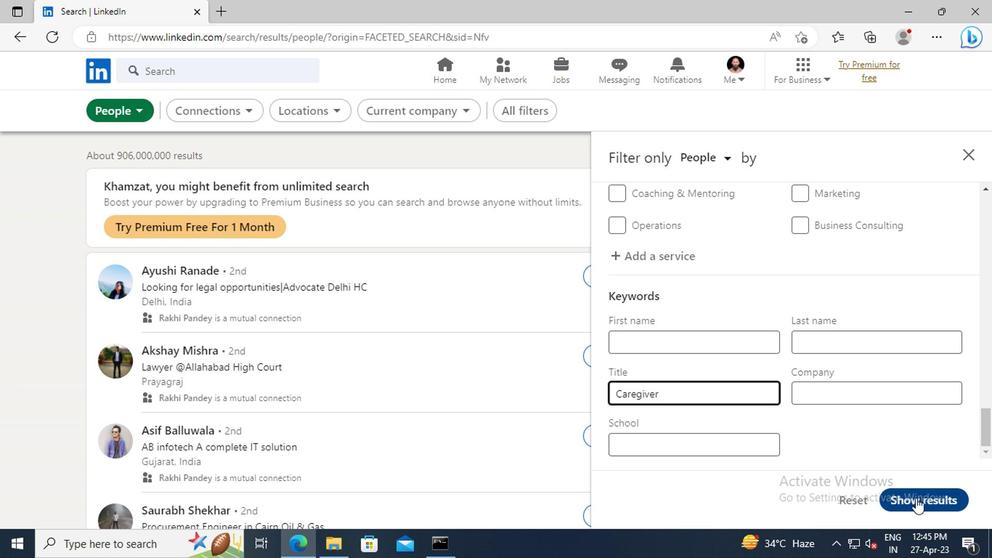 
Action: Mouse moved to (836, 440)
Screenshot: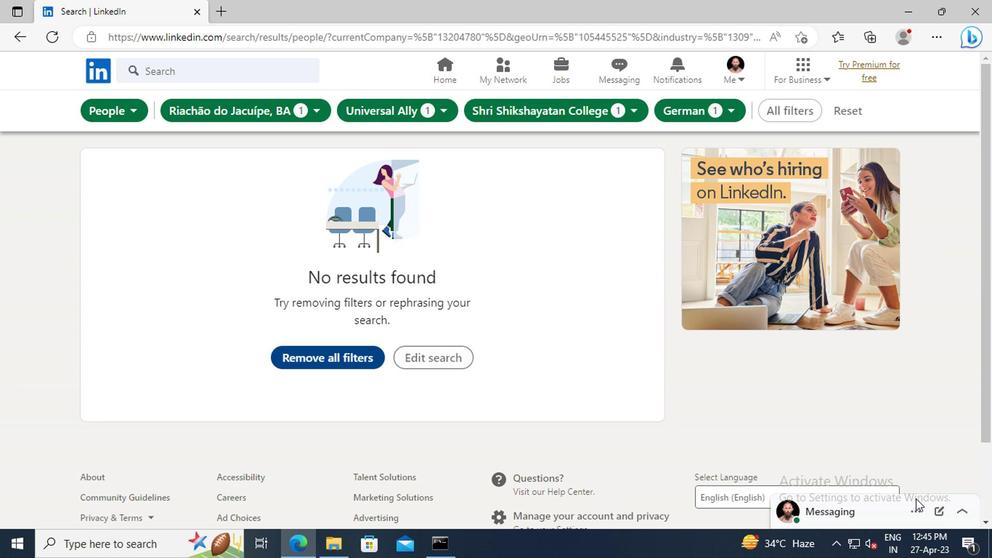 
